 Task: Find connections with filter location Kanye with filter topic #Datawith filter profile language English with filter current company Gameloft with filter school KIT's College of Engineering (Autonomous), Kolhapur with filter industry Chemical Manufacturing with filter service category Interior Design with filter keywords title Web Developer
Action: Mouse moved to (530, 101)
Screenshot: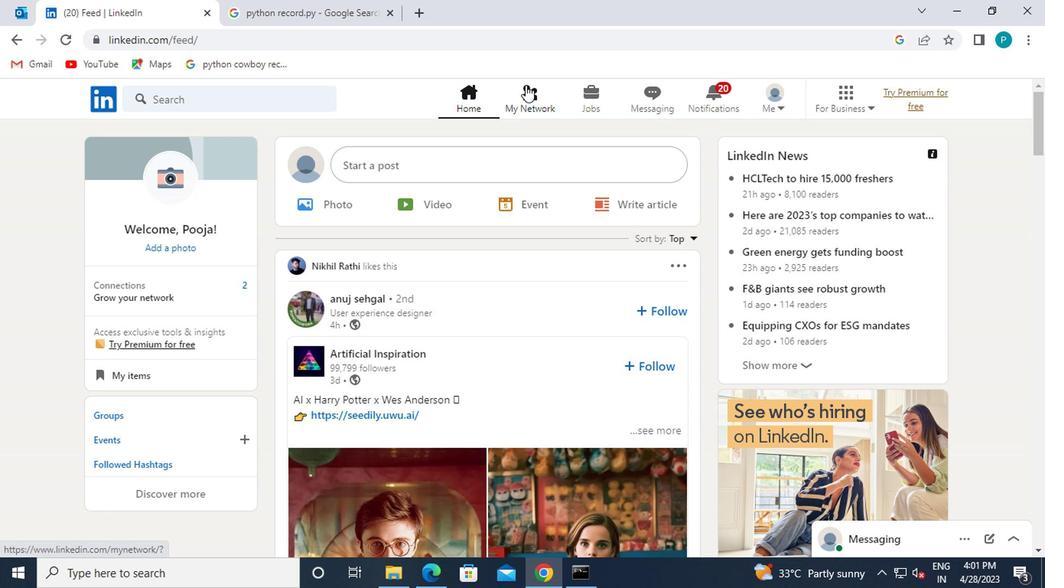 
Action: Mouse pressed left at (530, 101)
Screenshot: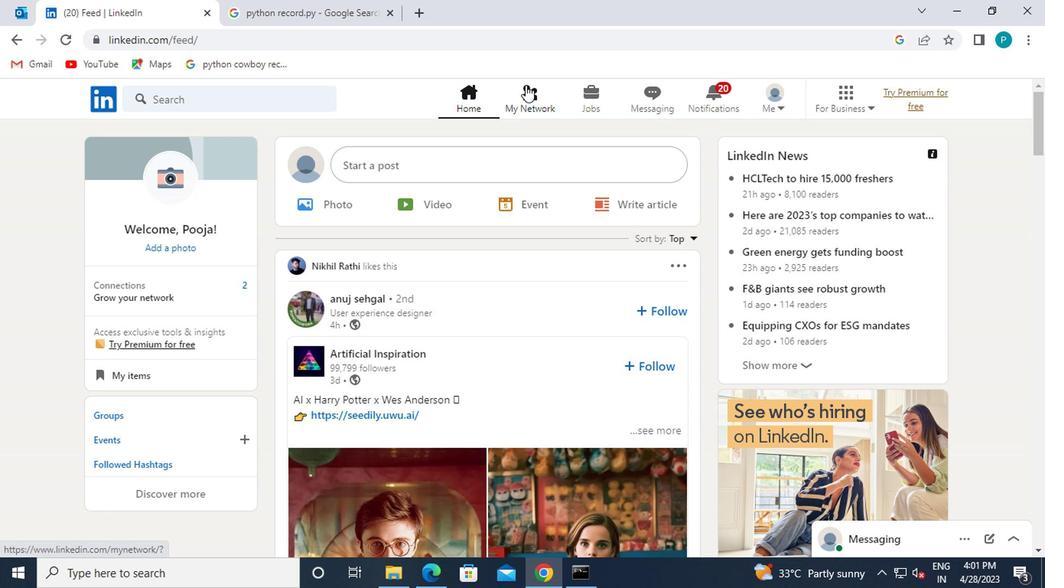 
Action: Mouse moved to (289, 175)
Screenshot: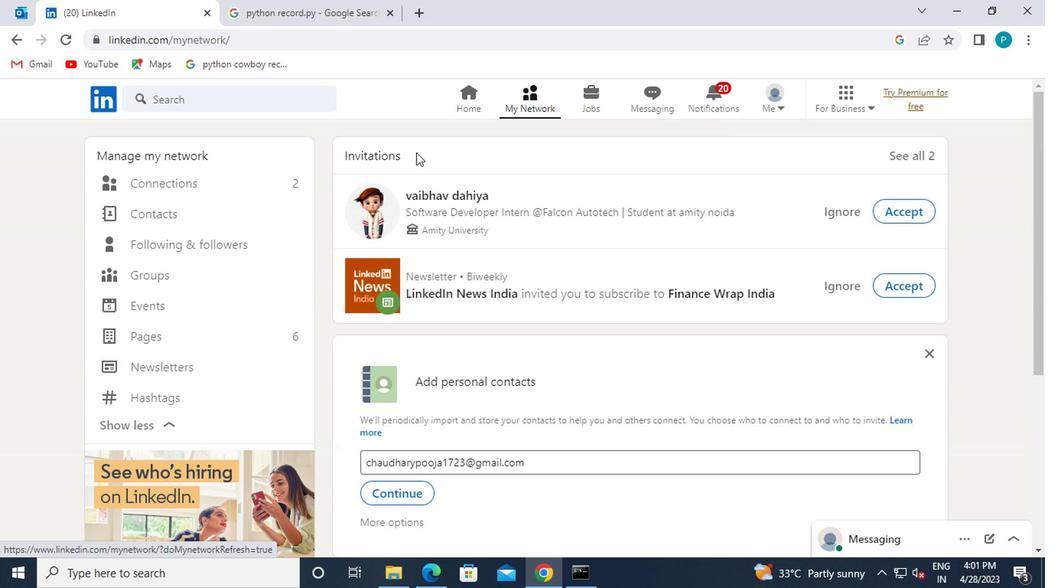 
Action: Mouse pressed left at (289, 175)
Screenshot: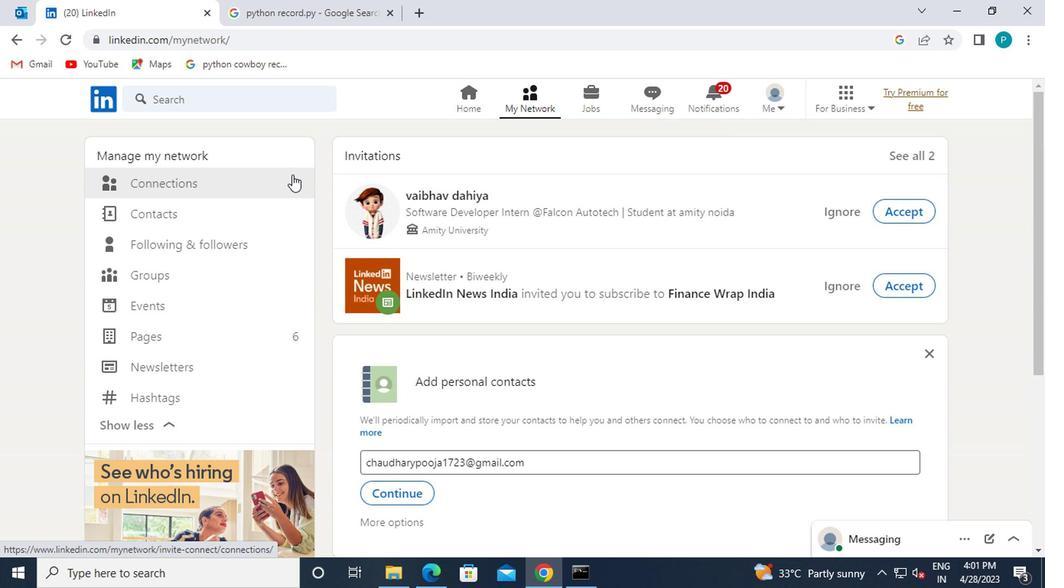 
Action: Mouse moved to (648, 185)
Screenshot: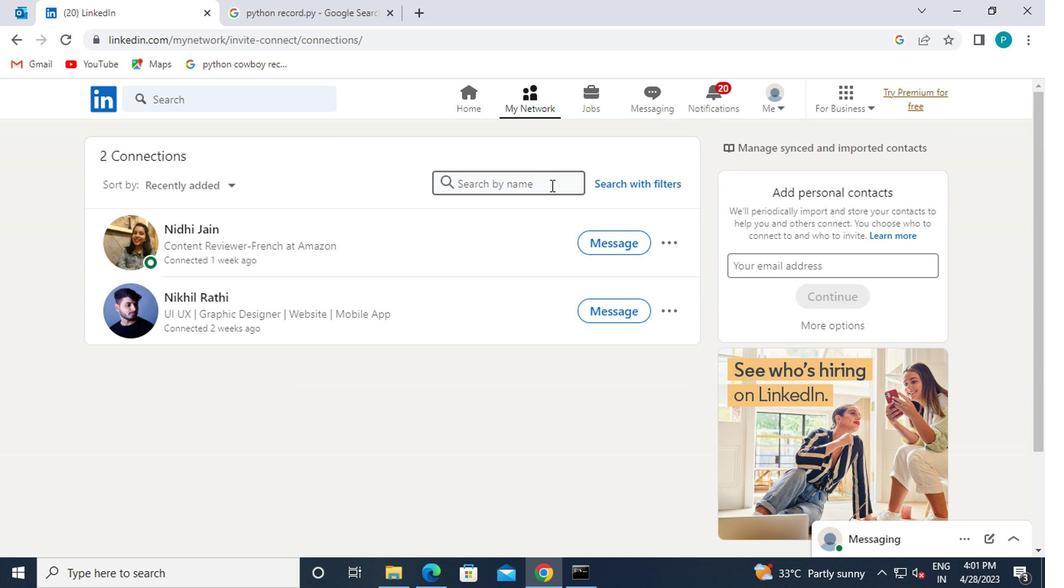 
Action: Mouse pressed left at (648, 185)
Screenshot: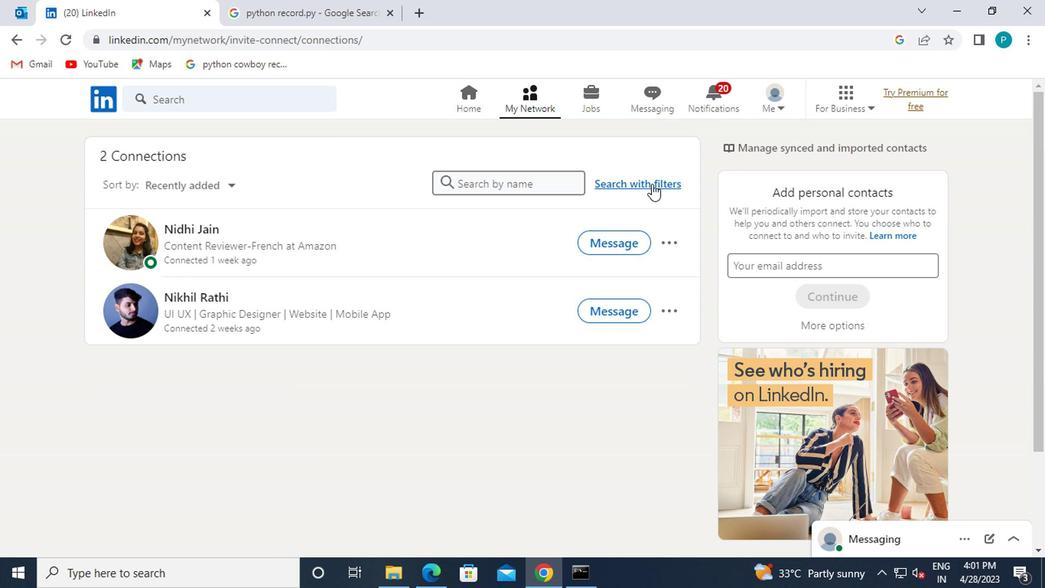 
Action: Mouse moved to (564, 138)
Screenshot: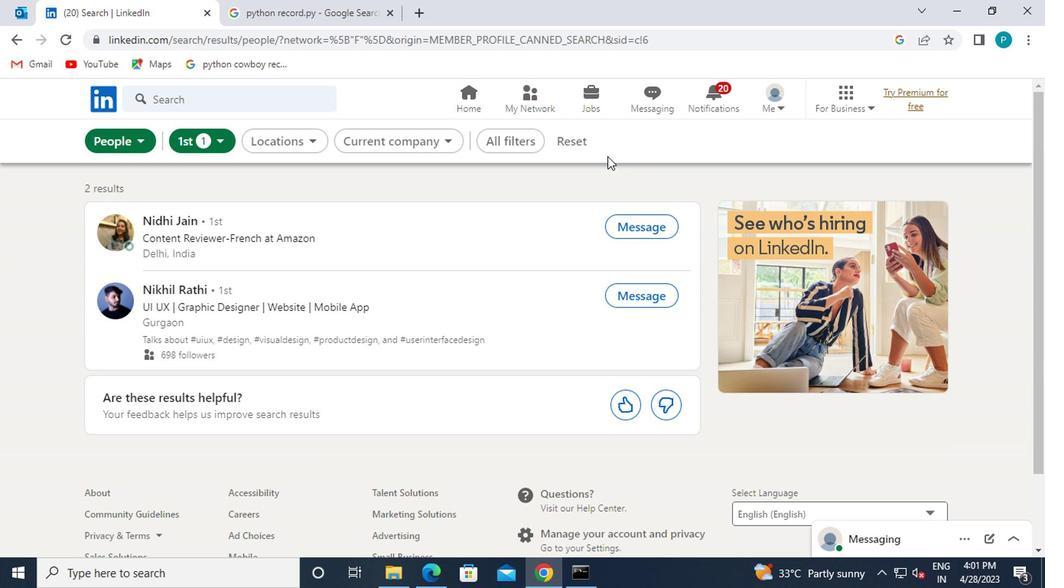 
Action: Mouse pressed left at (564, 138)
Screenshot: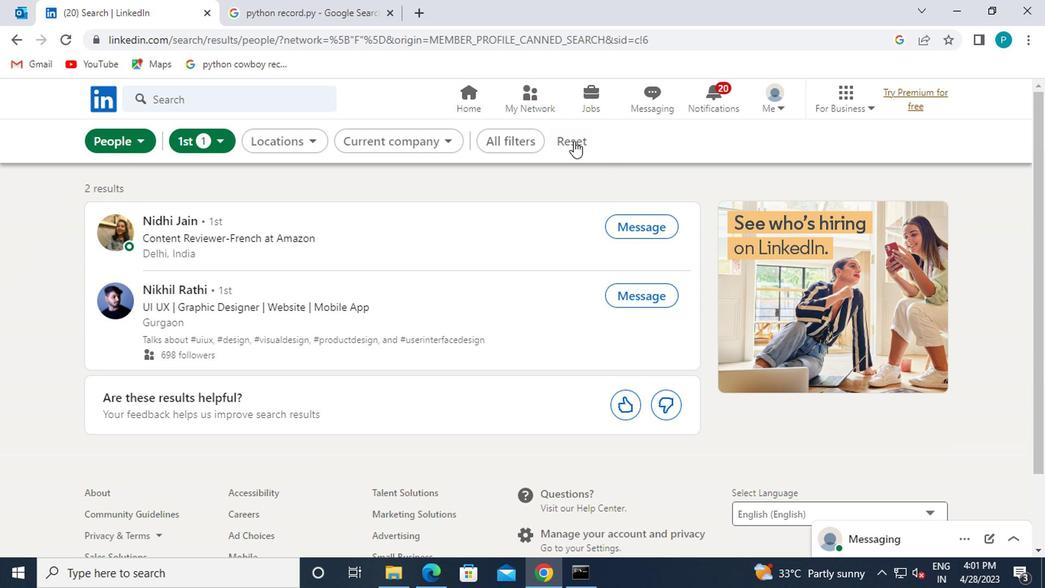 
Action: Mouse moved to (537, 142)
Screenshot: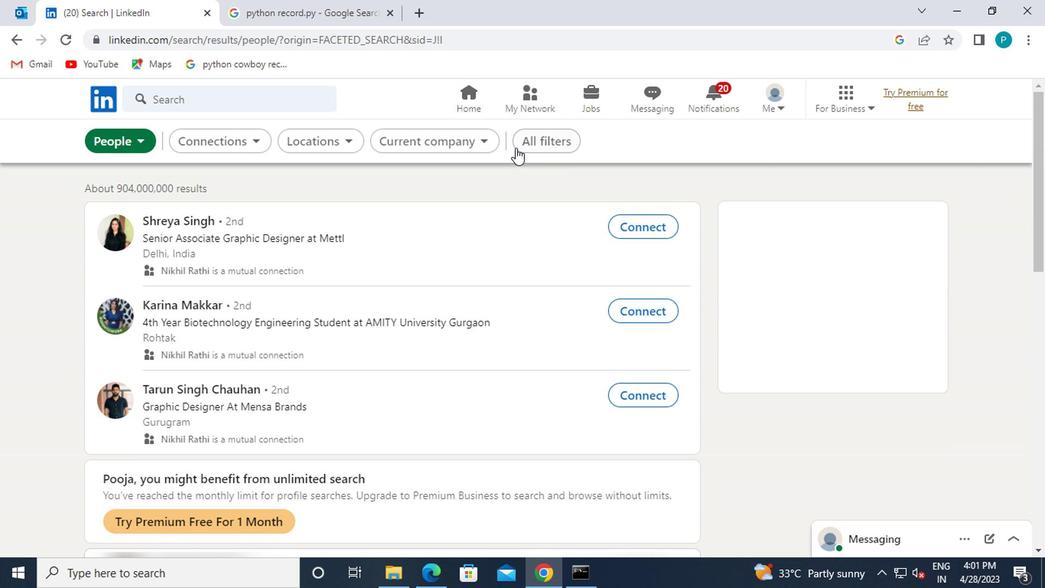 
Action: Mouse pressed left at (537, 142)
Screenshot: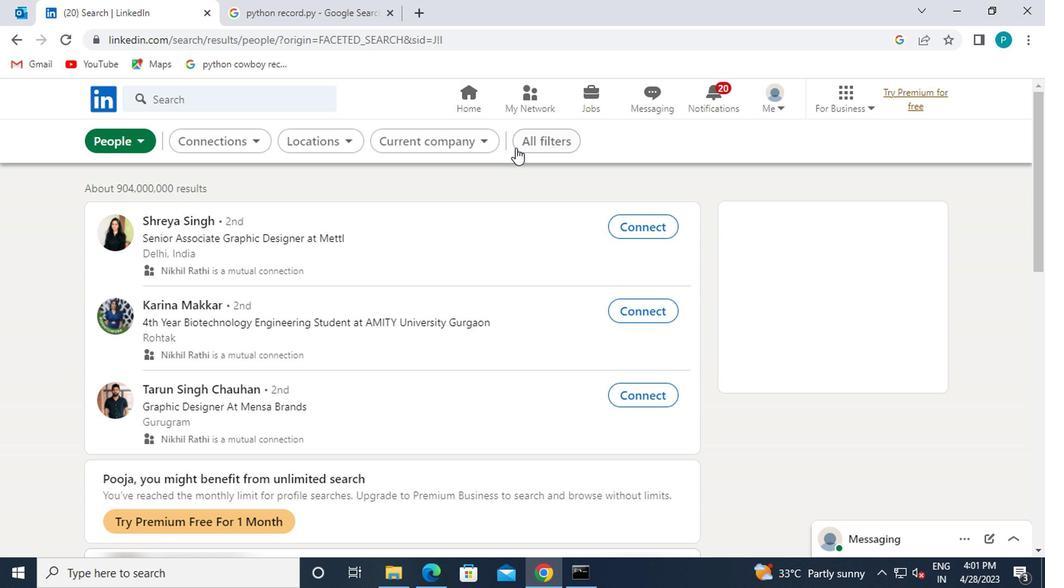 
Action: Mouse moved to (724, 308)
Screenshot: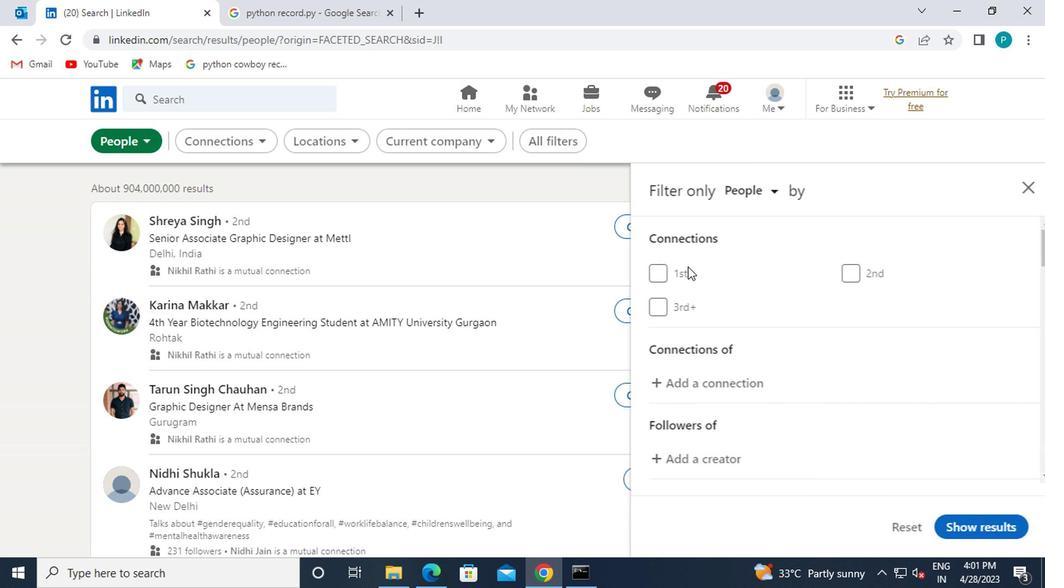 
Action: Mouse scrolled (724, 308) with delta (0, 0)
Screenshot: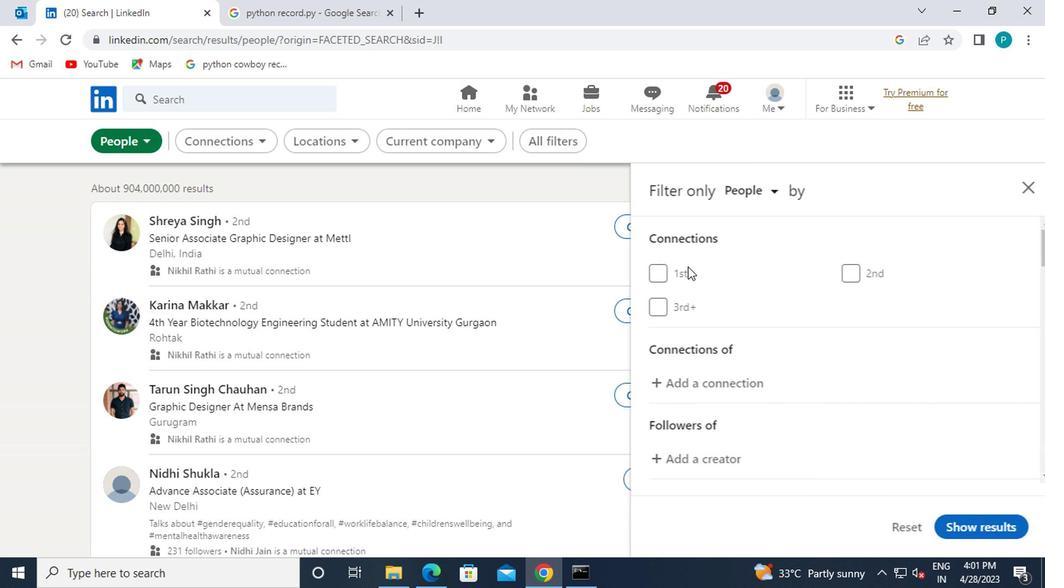 
Action: Mouse moved to (726, 312)
Screenshot: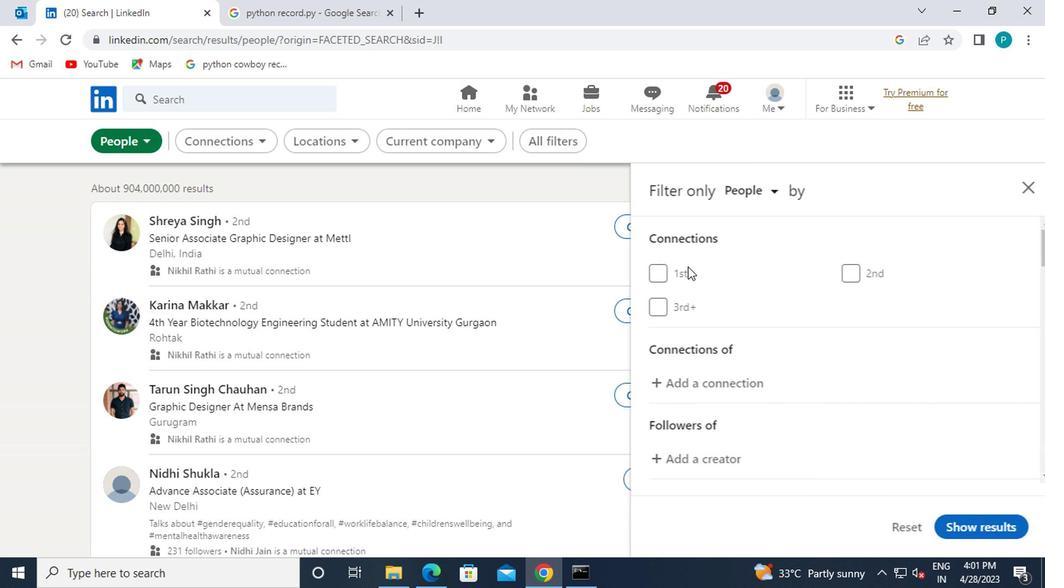 
Action: Mouse scrolled (726, 312) with delta (0, 0)
Screenshot: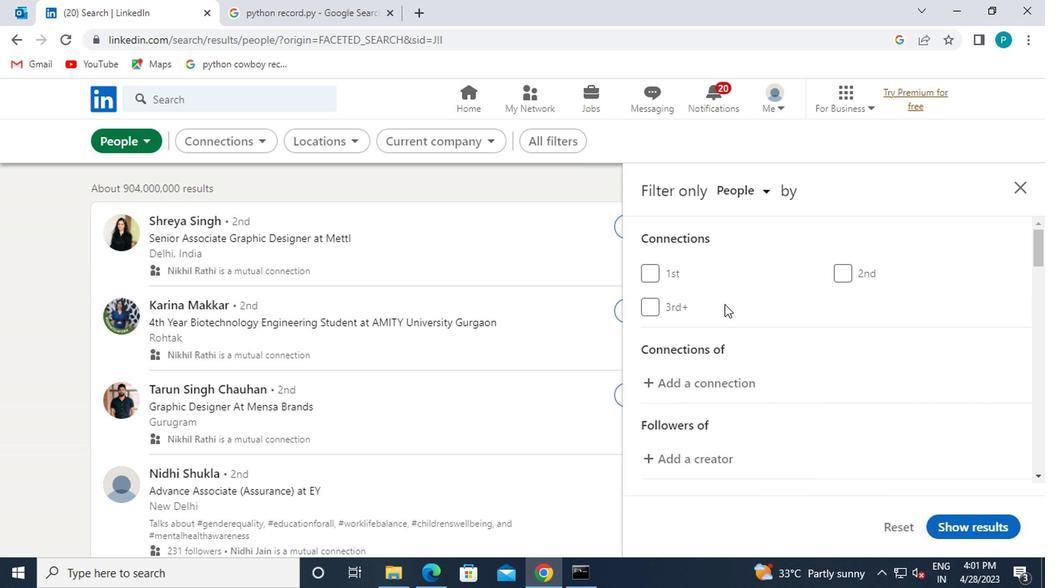 
Action: Mouse moved to (847, 455)
Screenshot: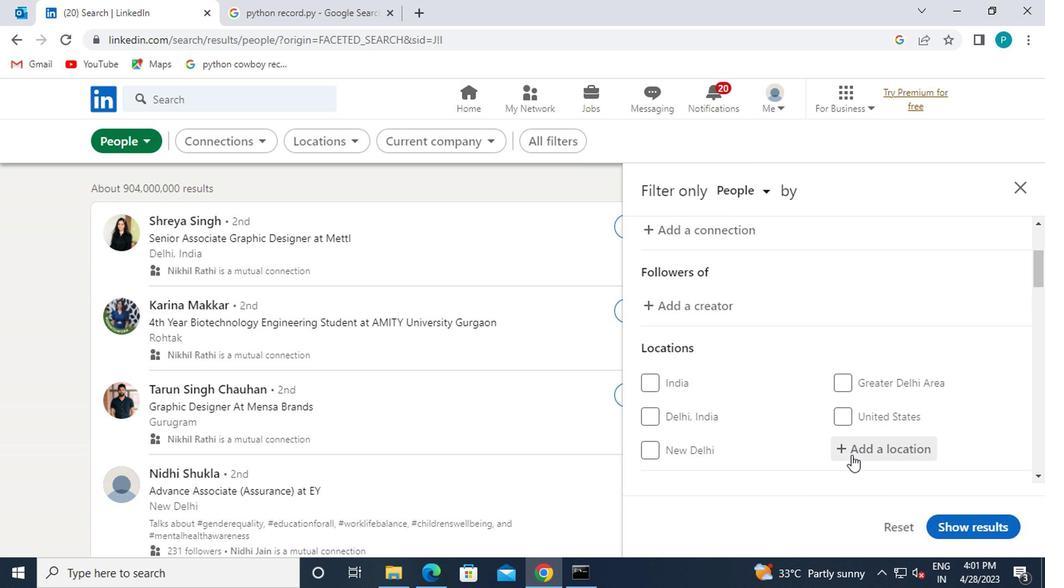 
Action: Mouse pressed left at (847, 455)
Screenshot: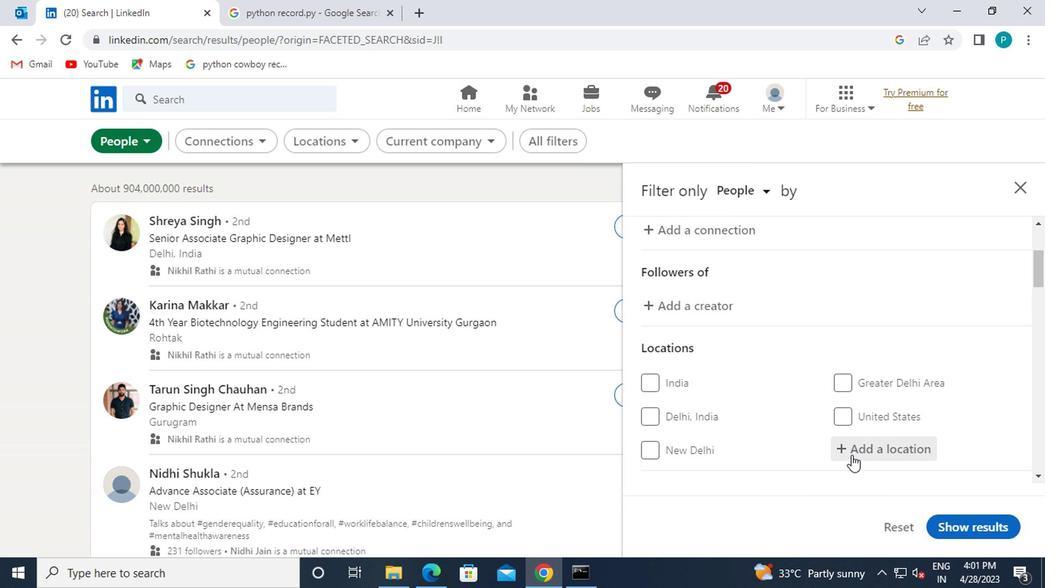 
Action: Key pressed <Key.caps_lock>k<Key.caps_lock>anye
Screenshot: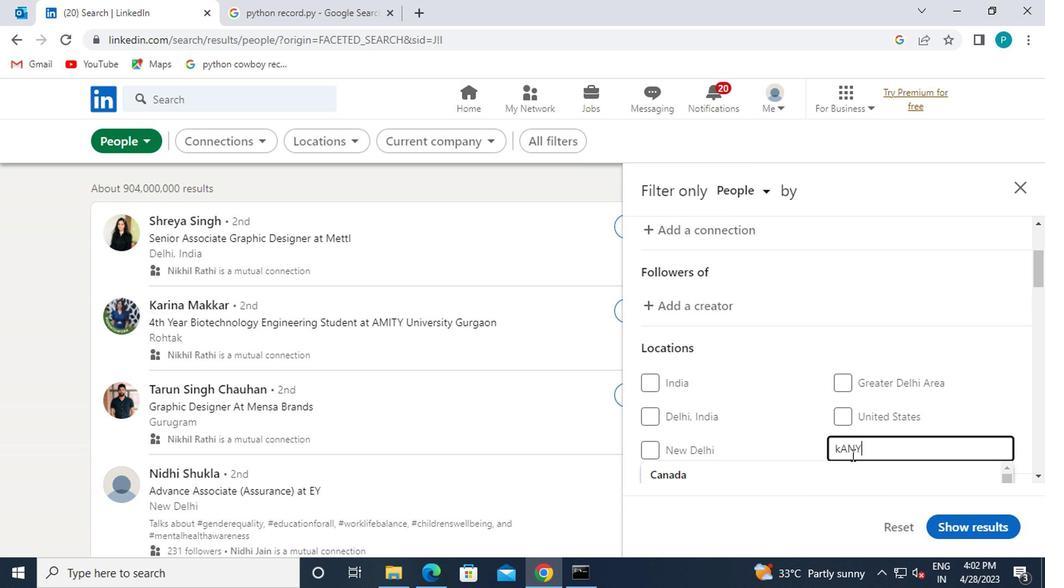 
Action: Mouse moved to (813, 436)
Screenshot: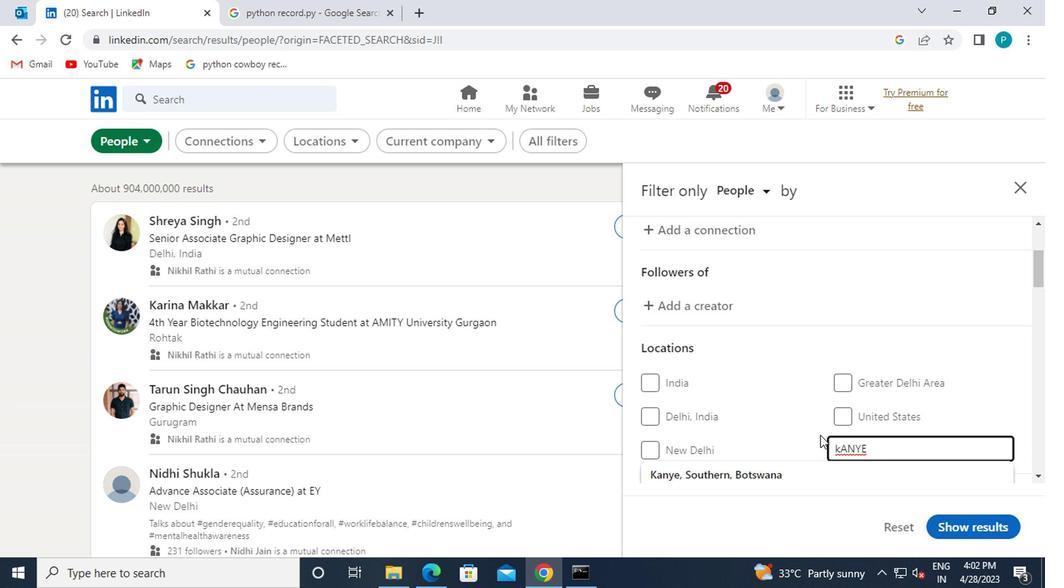 
Action: Mouse scrolled (813, 435) with delta (0, -1)
Screenshot: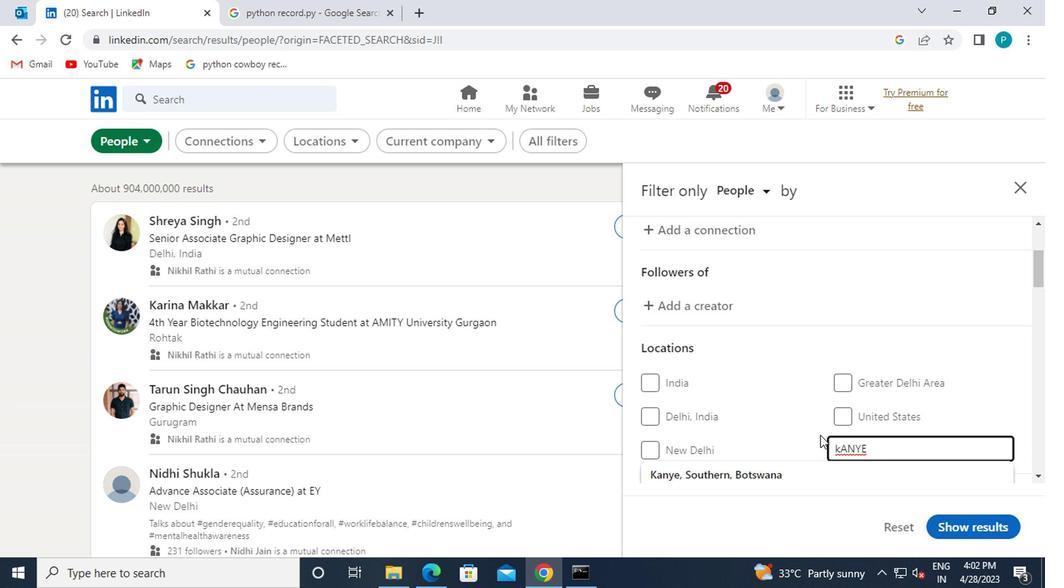 
Action: Mouse moved to (771, 393)
Screenshot: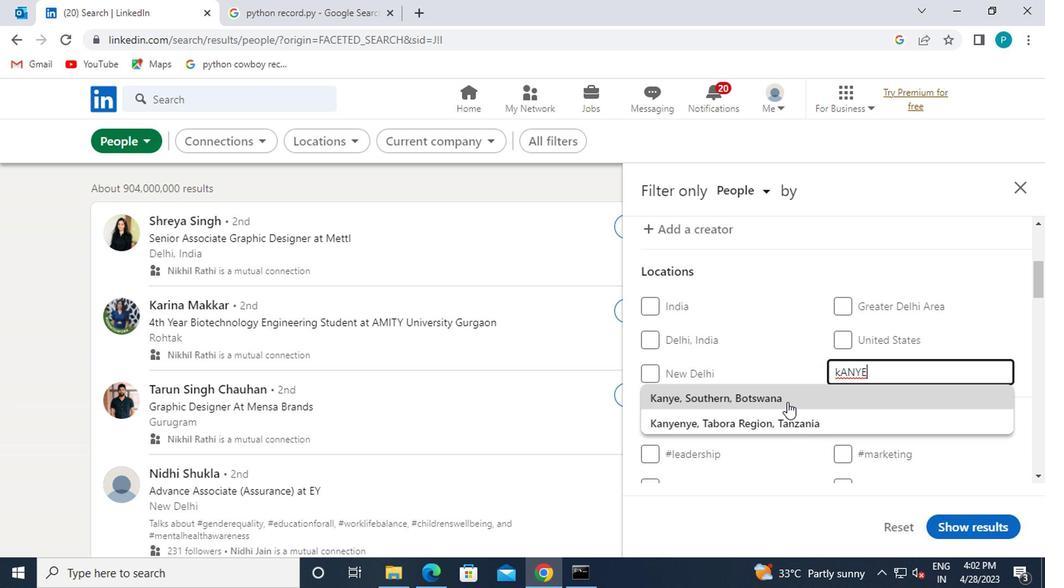 
Action: Mouse pressed left at (771, 393)
Screenshot: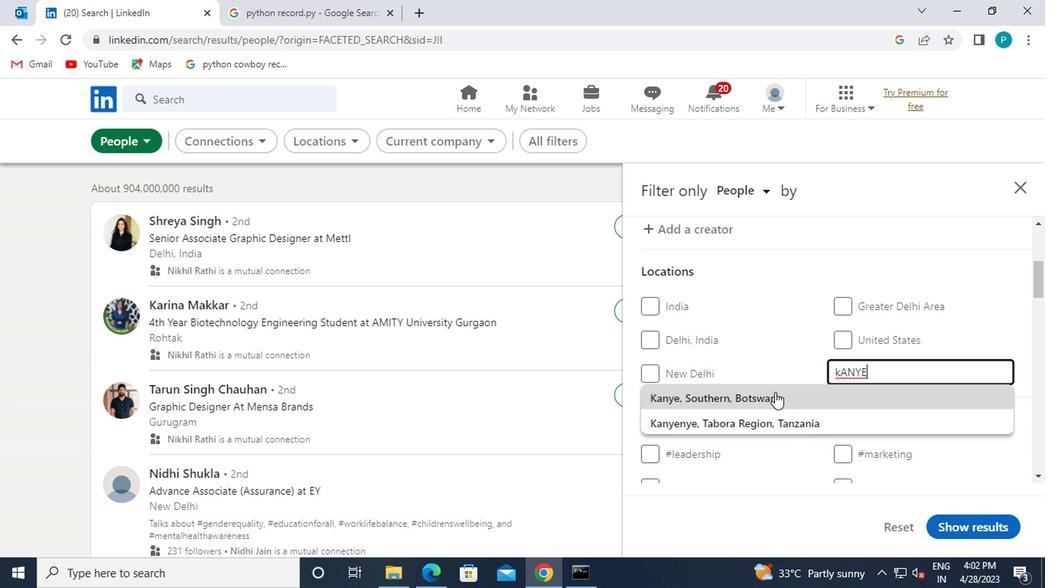 
Action: Mouse scrolled (771, 392) with delta (0, -1)
Screenshot: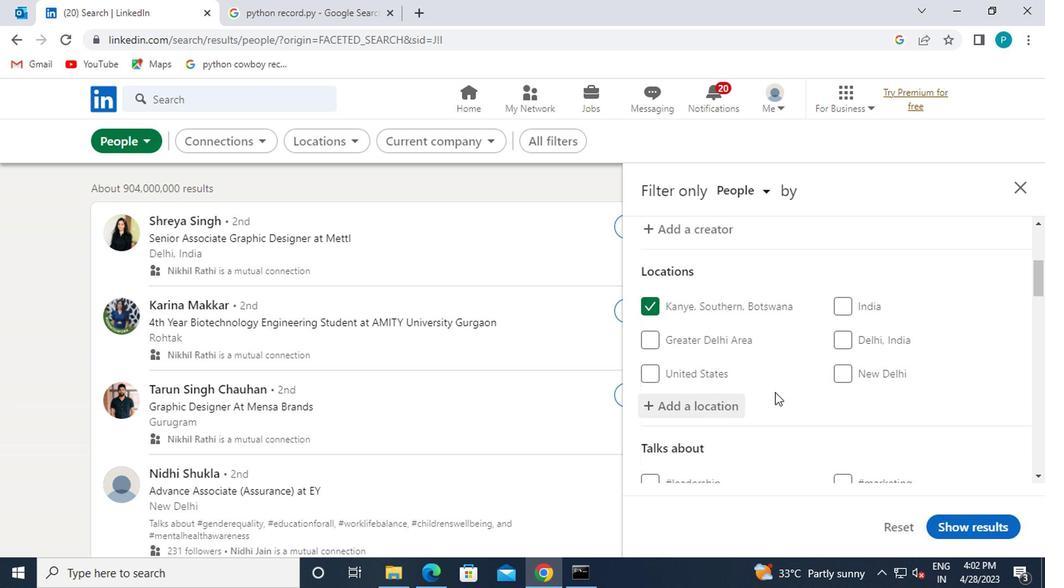 
Action: Mouse scrolled (771, 392) with delta (0, -1)
Screenshot: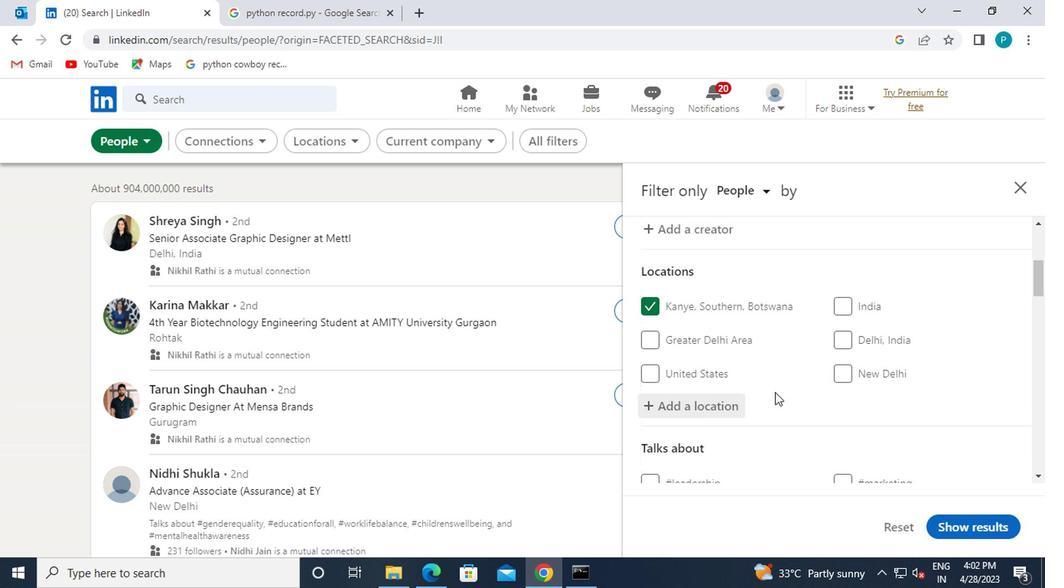 
Action: Mouse moved to (872, 404)
Screenshot: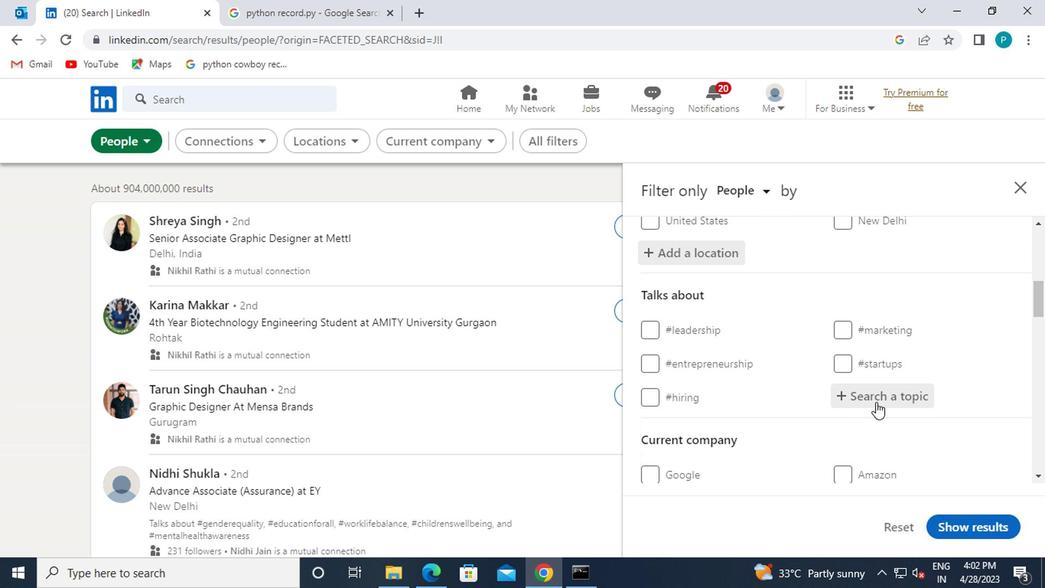 
Action: Mouse pressed left at (872, 404)
Screenshot: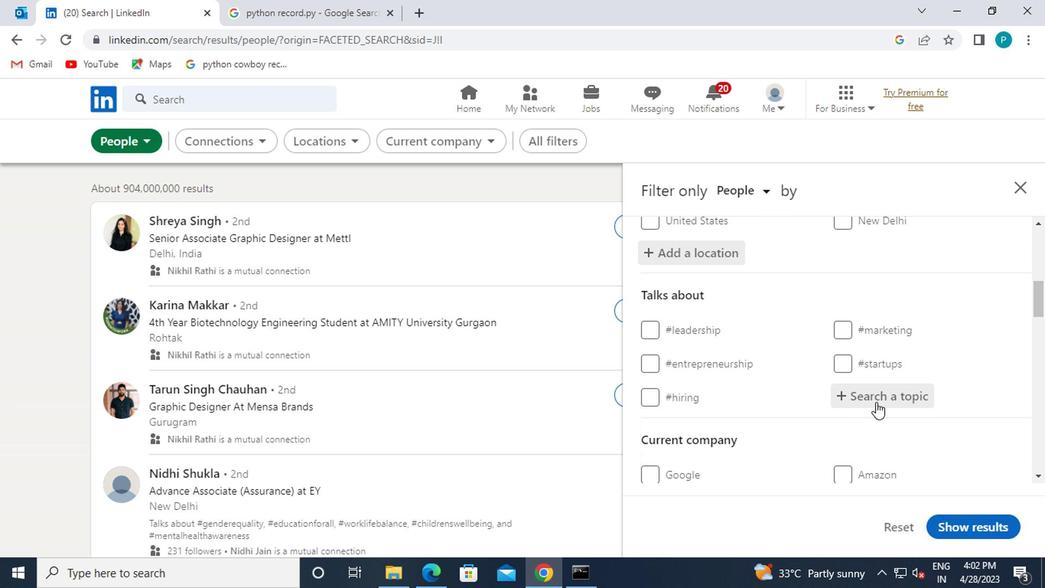 
Action: Mouse moved to (874, 407)
Screenshot: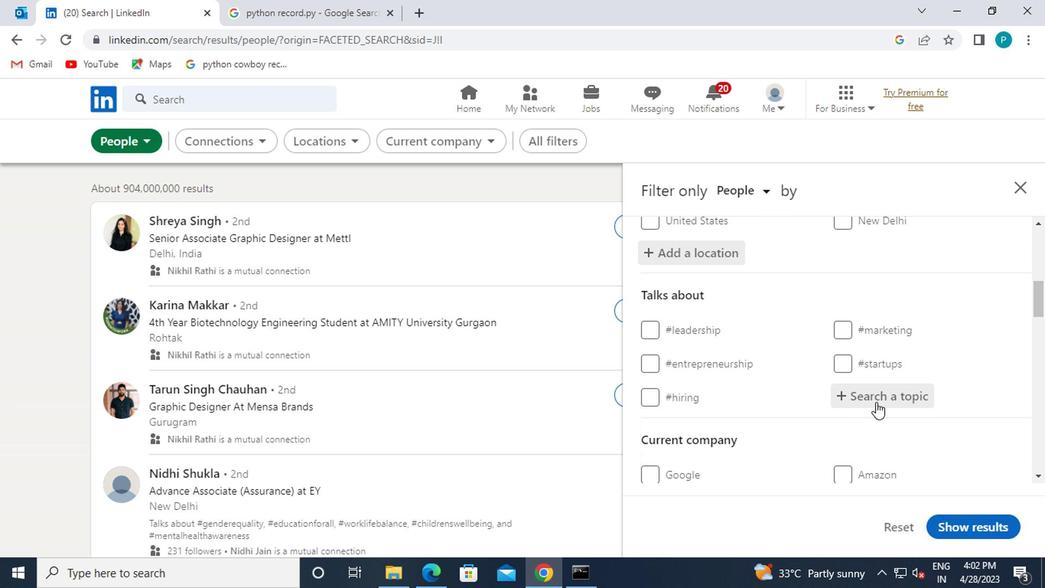 
Action: Key pressed <Key.shift>#D<Key.caps_lock>ATA
Screenshot: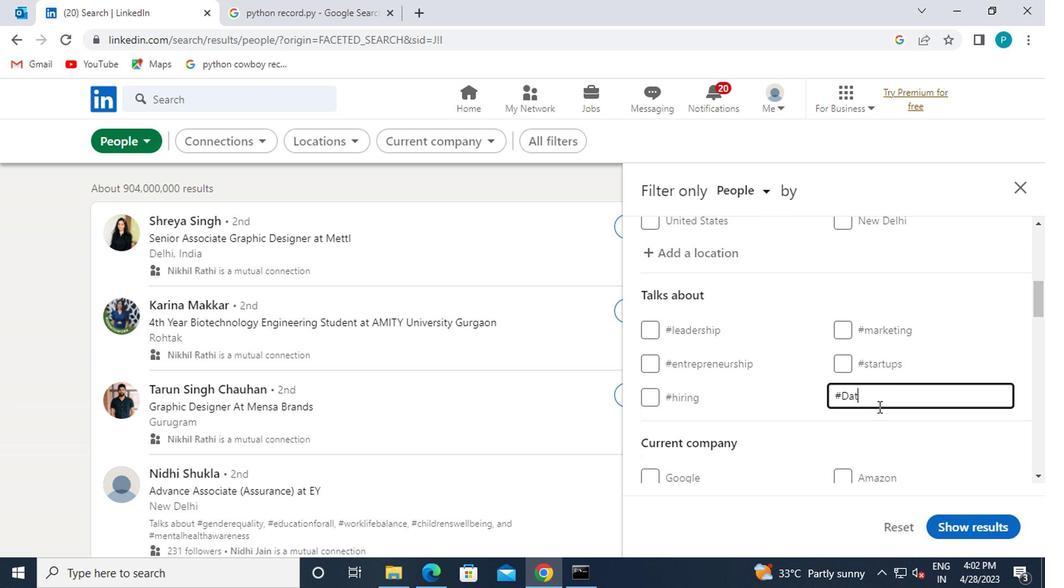 
Action: Mouse moved to (872, 395)
Screenshot: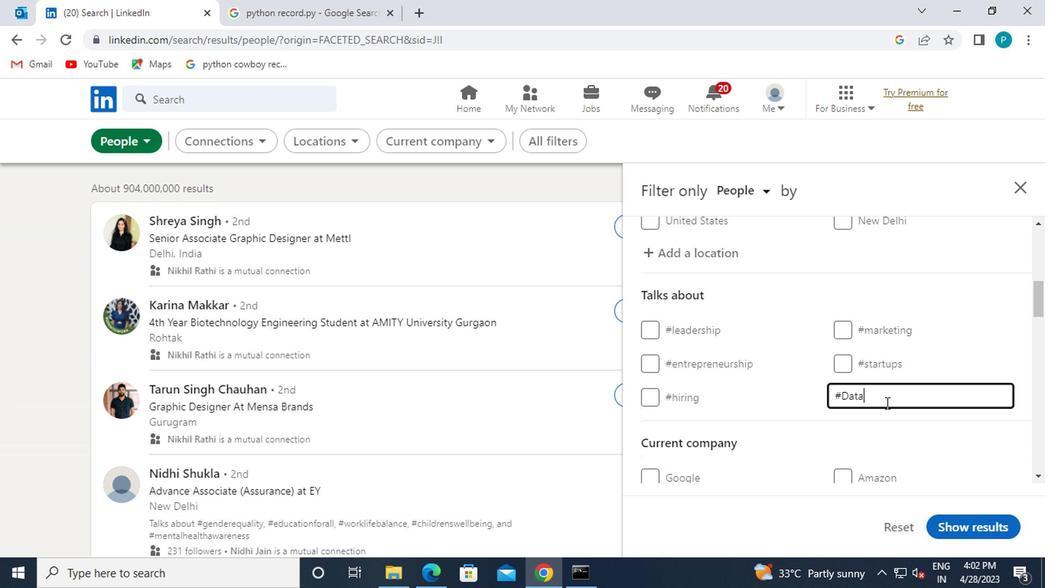 
Action: Mouse scrolled (872, 394) with delta (0, 0)
Screenshot: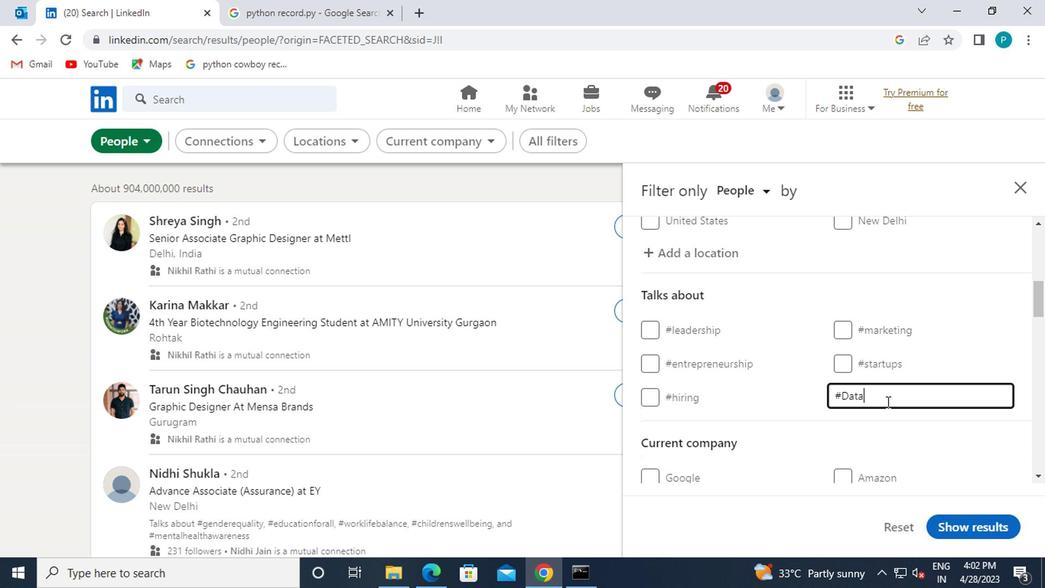 
Action: Mouse scrolled (872, 394) with delta (0, 0)
Screenshot: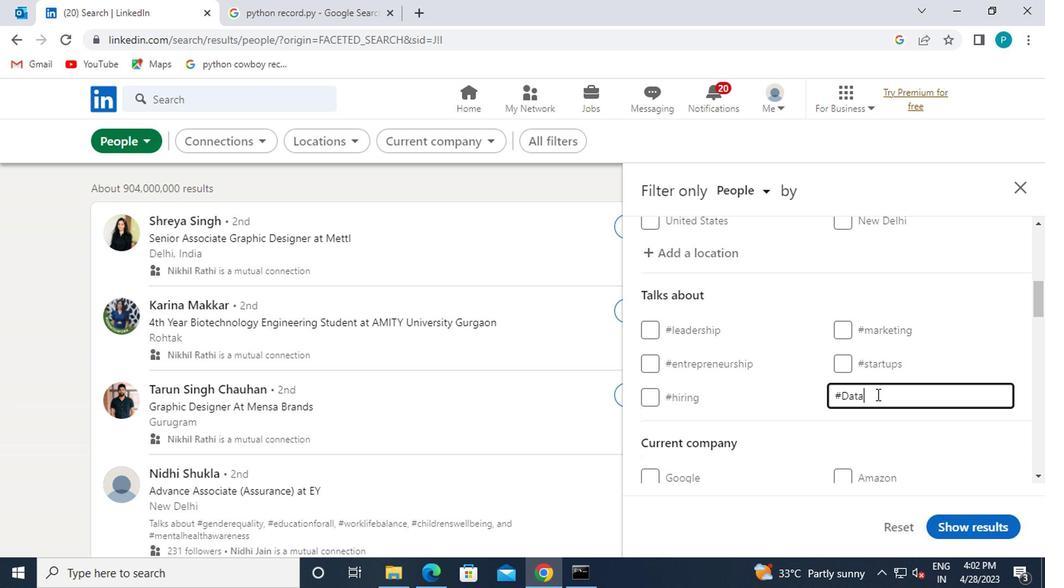 
Action: Mouse moved to (806, 392)
Screenshot: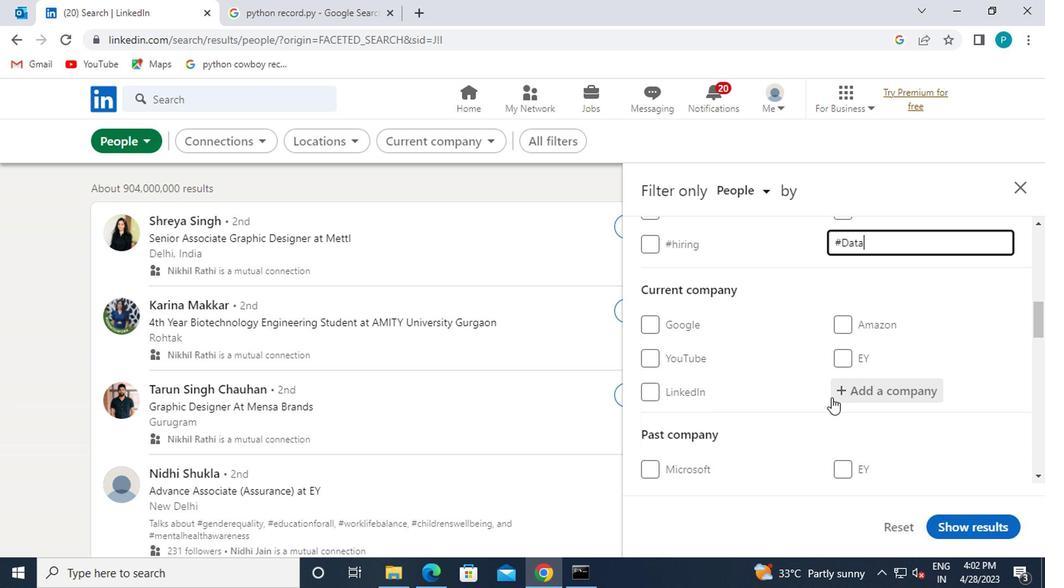 
Action: Mouse scrolled (806, 391) with delta (0, 0)
Screenshot: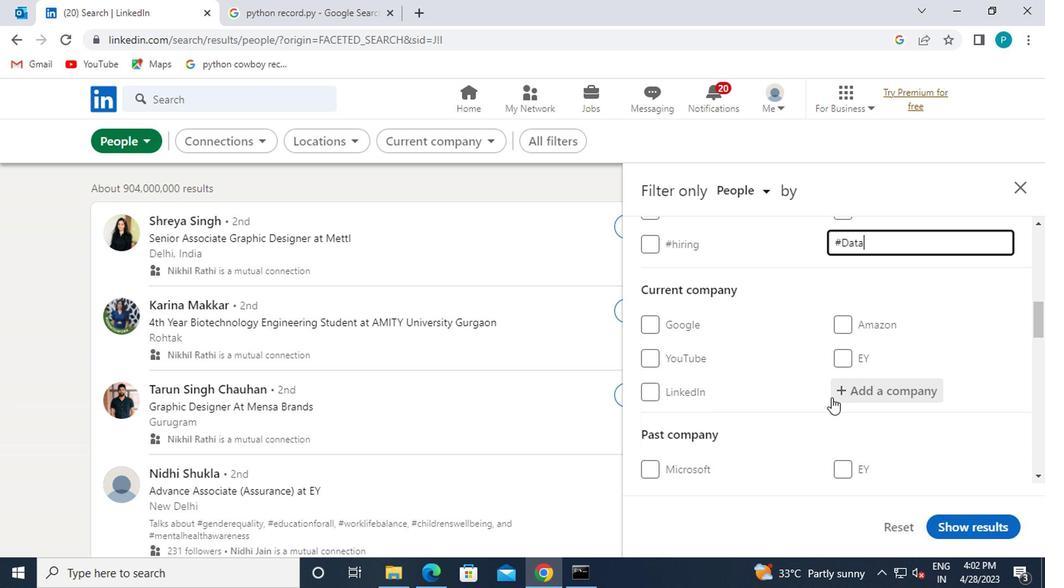 
Action: Mouse moved to (790, 386)
Screenshot: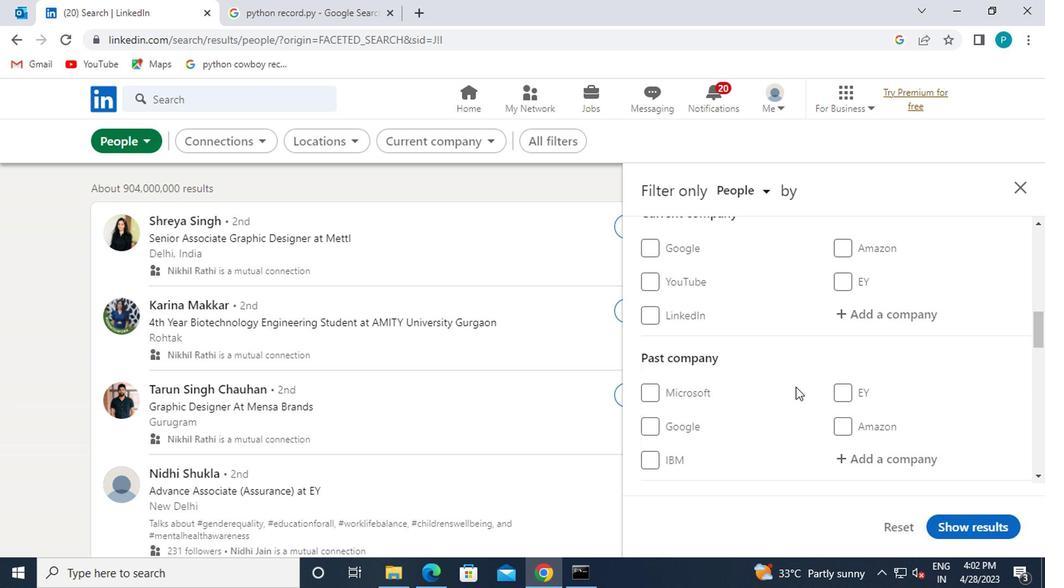
Action: Mouse scrolled (790, 386) with delta (0, 0)
Screenshot: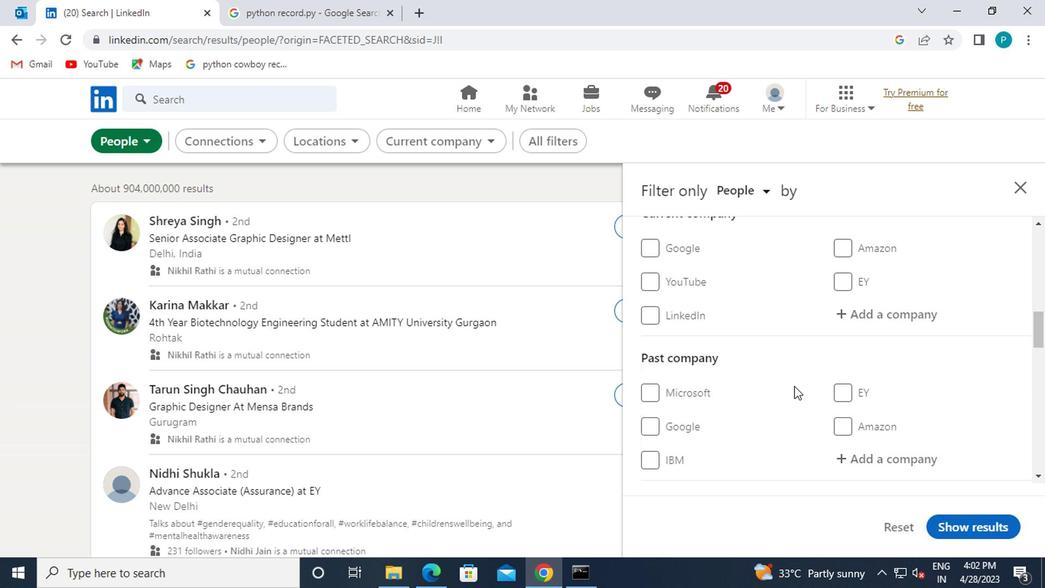 
Action: Mouse scrolled (790, 386) with delta (0, 0)
Screenshot: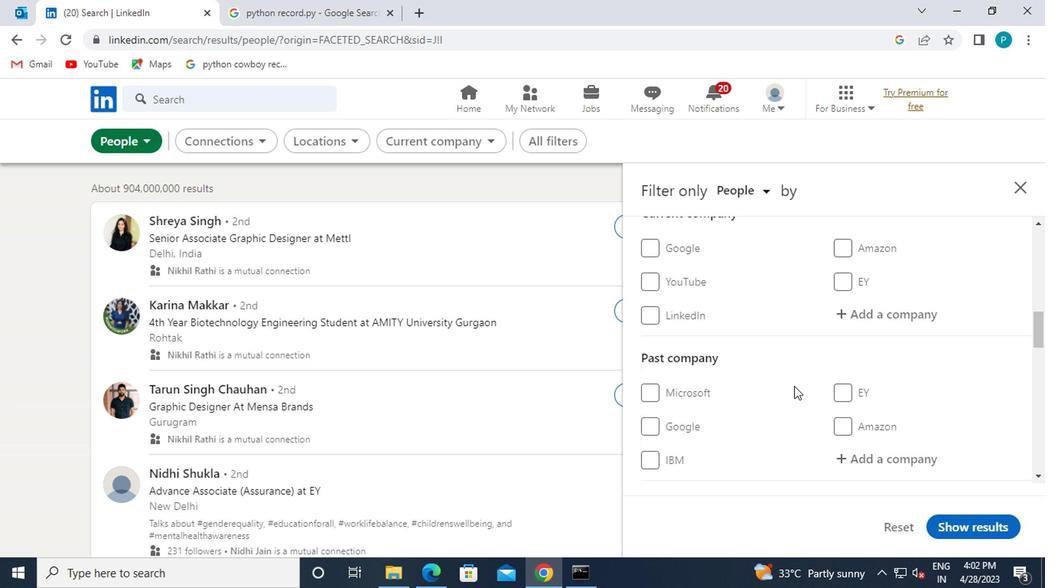 
Action: Mouse scrolled (790, 386) with delta (0, 0)
Screenshot: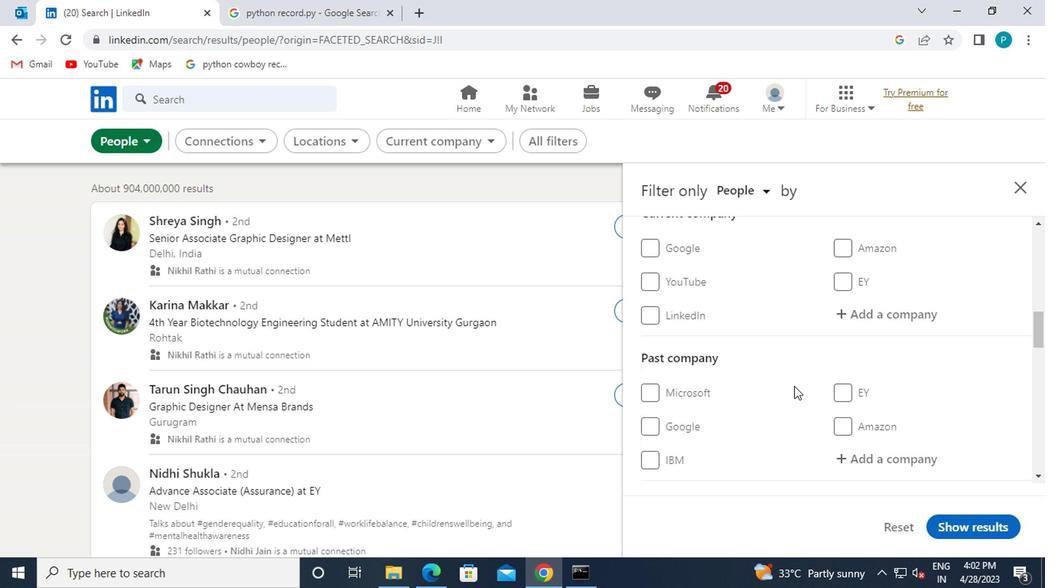 
Action: Mouse moved to (759, 382)
Screenshot: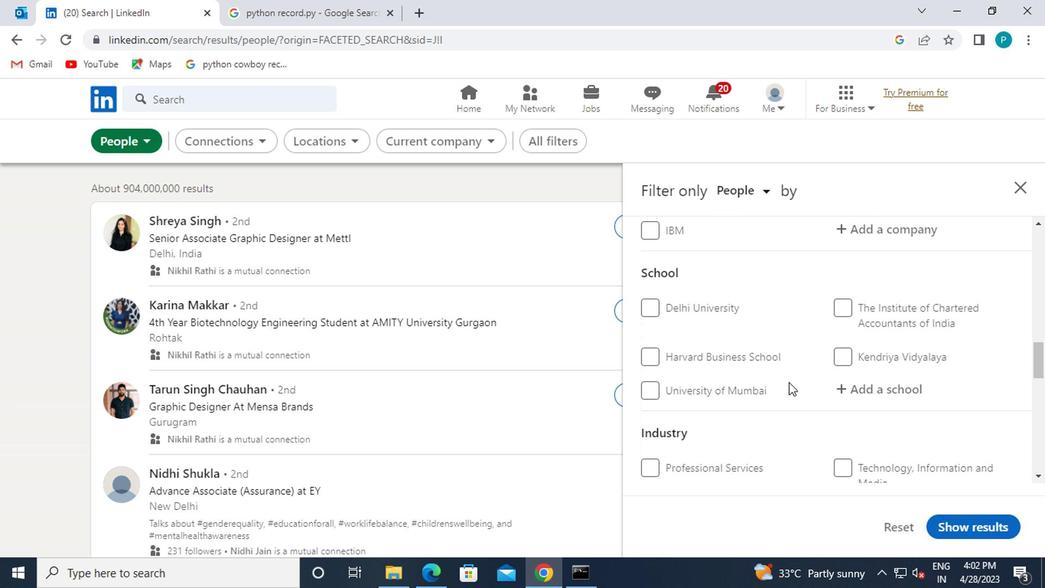 
Action: Mouse scrolled (759, 381) with delta (0, 0)
Screenshot: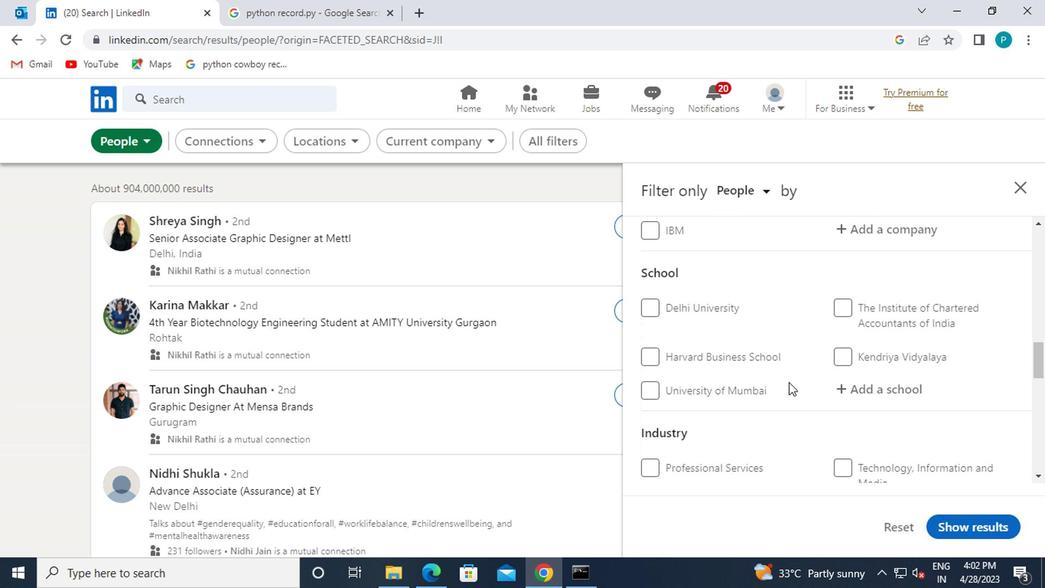 
Action: Mouse moved to (756, 383)
Screenshot: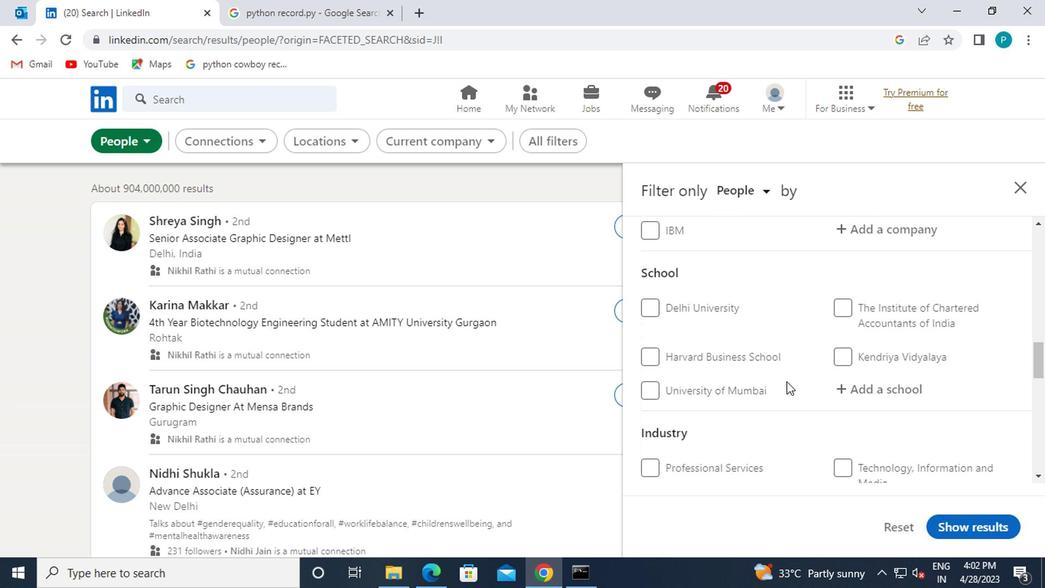 
Action: Mouse scrolled (756, 382) with delta (0, -1)
Screenshot: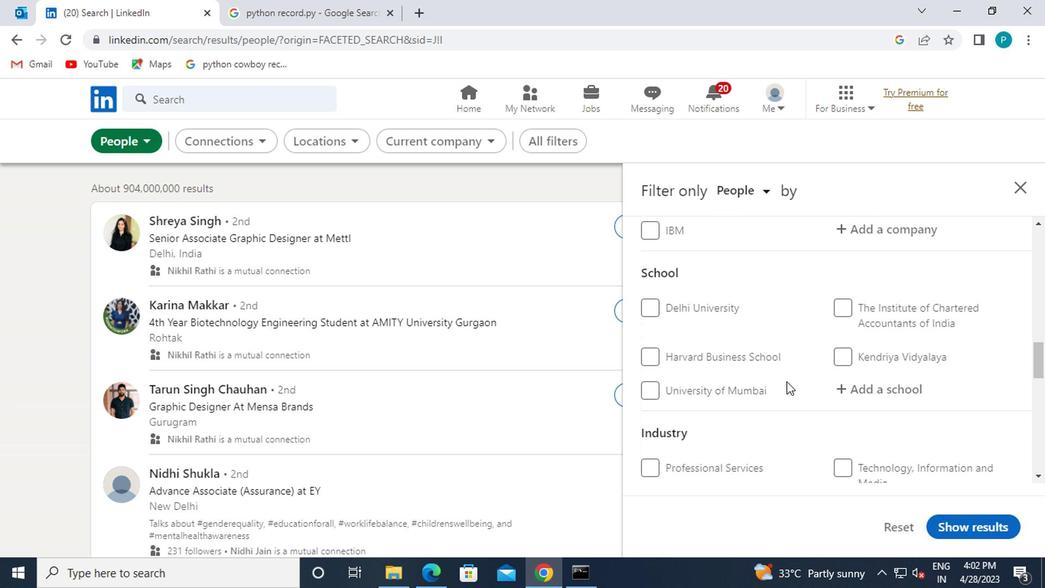 
Action: Mouse moved to (753, 384)
Screenshot: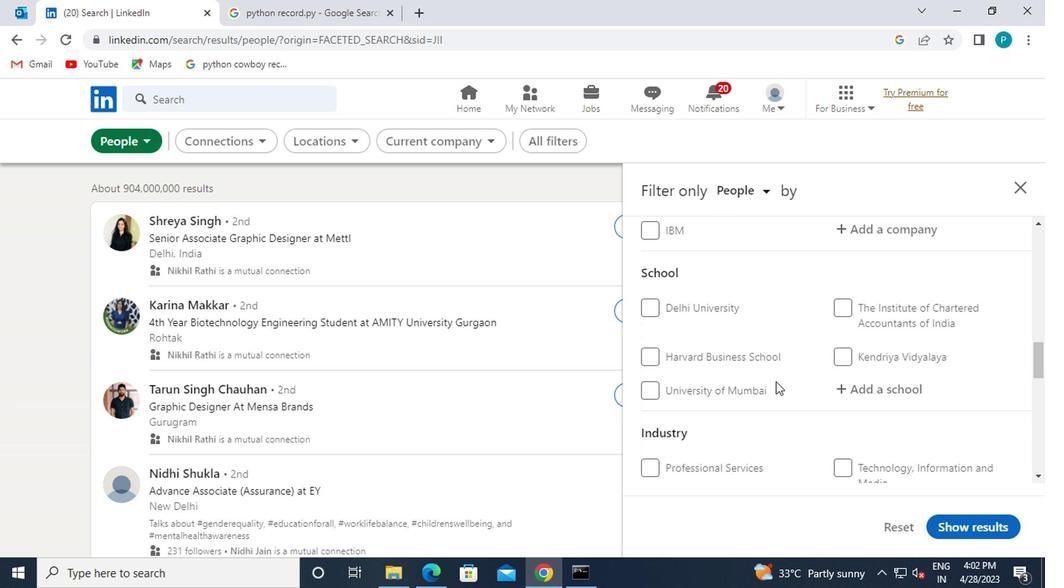 
Action: Mouse scrolled (753, 383) with delta (0, 0)
Screenshot: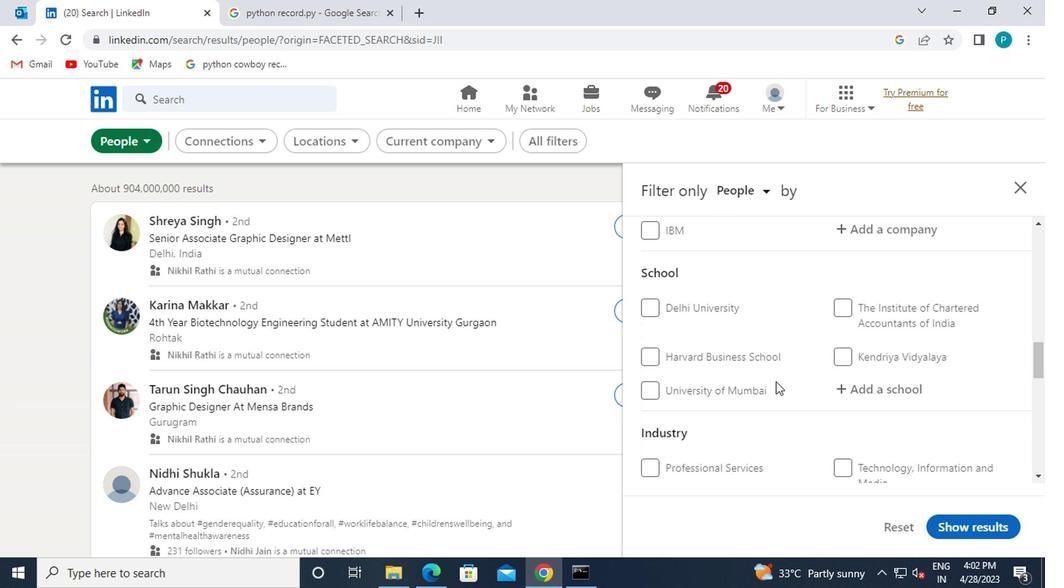 
Action: Mouse moved to (705, 361)
Screenshot: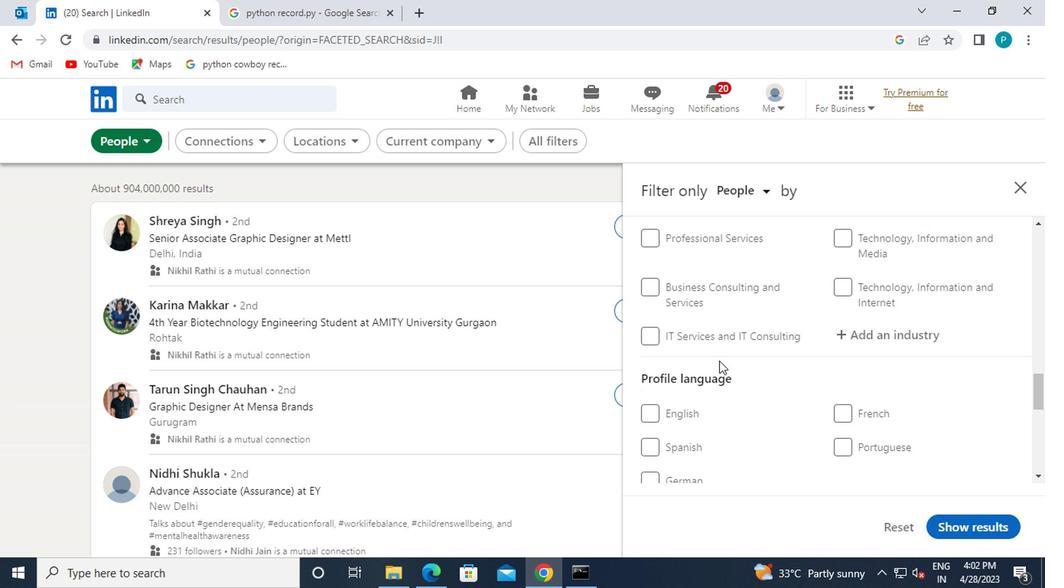 
Action: Mouse scrolled (705, 359) with delta (0, -1)
Screenshot: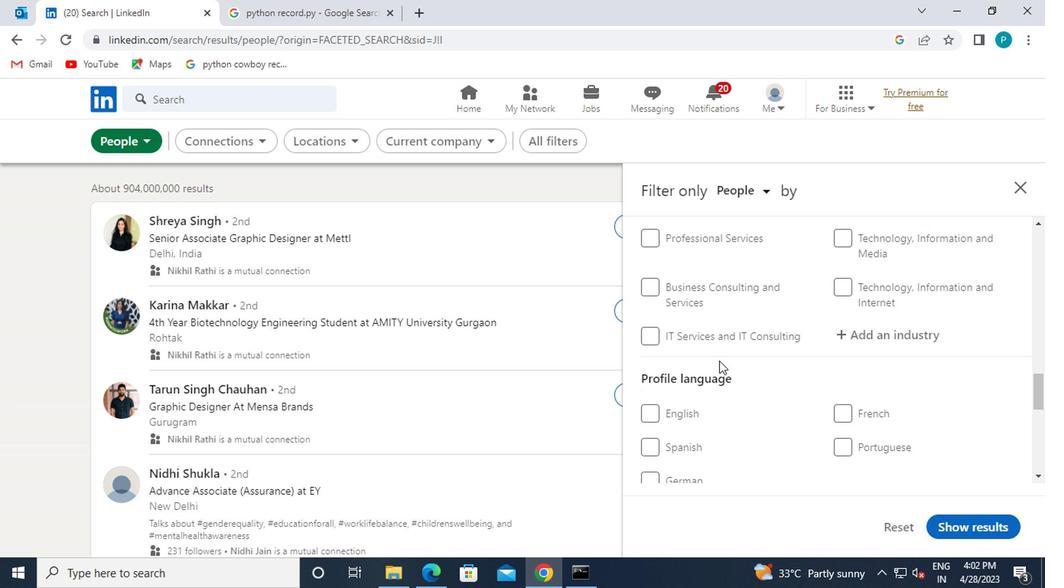 
Action: Mouse moved to (695, 363)
Screenshot: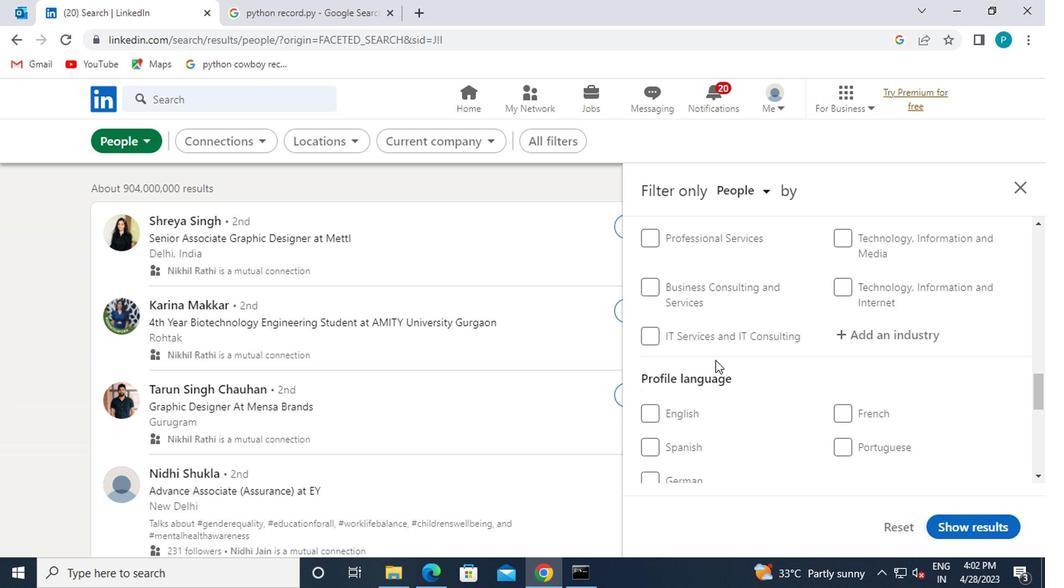 
Action: Mouse scrolled (695, 362) with delta (0, 0)
Screenshot: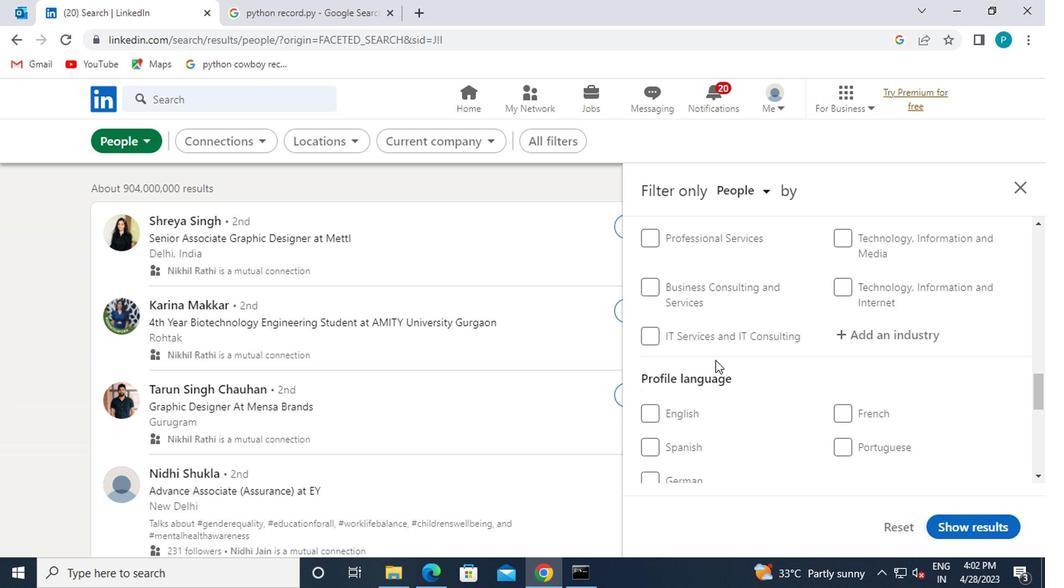 
Action: Mouse moved to (671, 270)
Screenshot: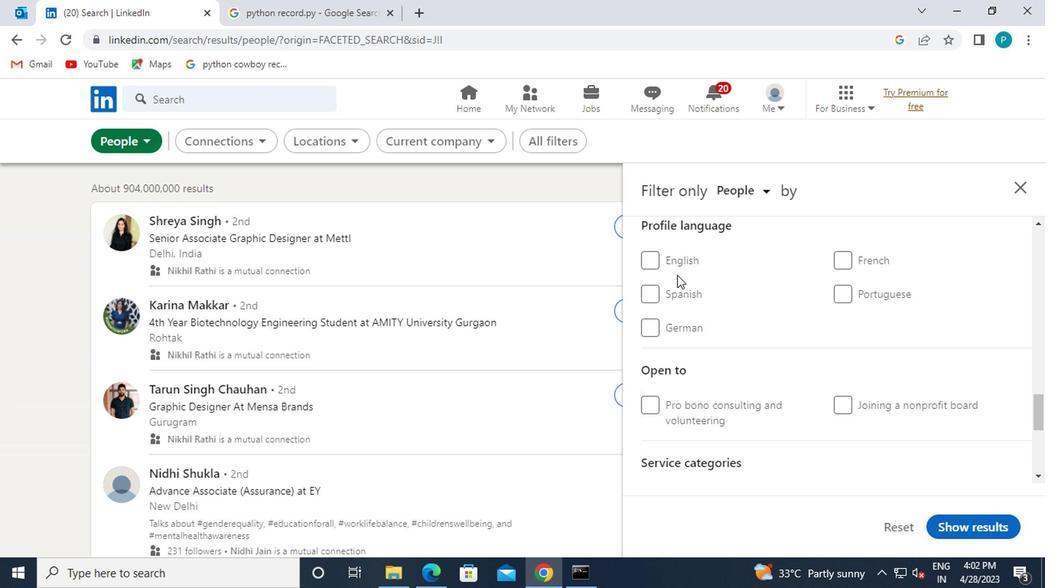 
Action: Mouse pressed left at (671, 270)
Screenshot: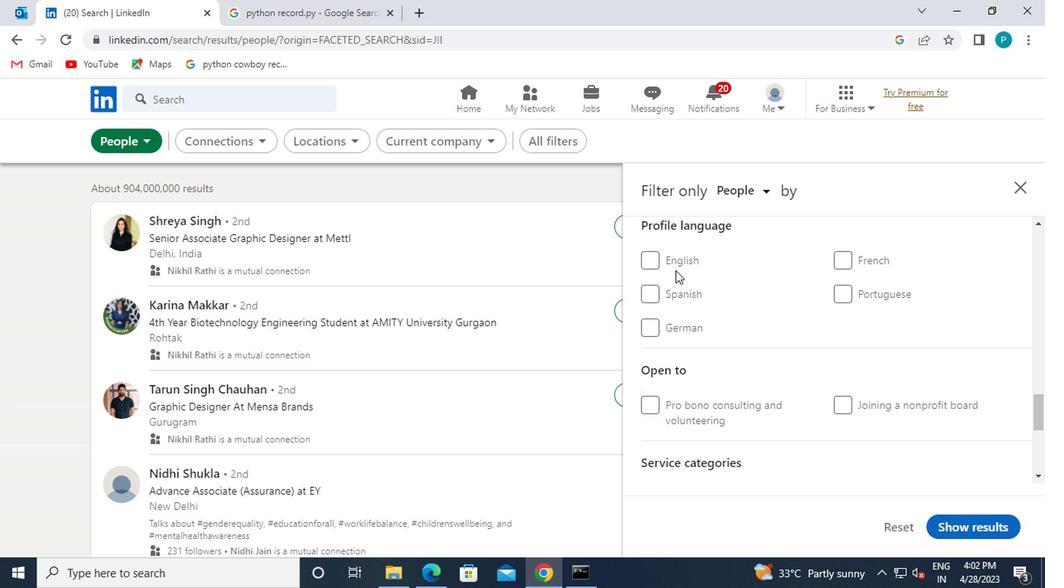 
Action: Mouse moved to (669, 266)
Screenshot: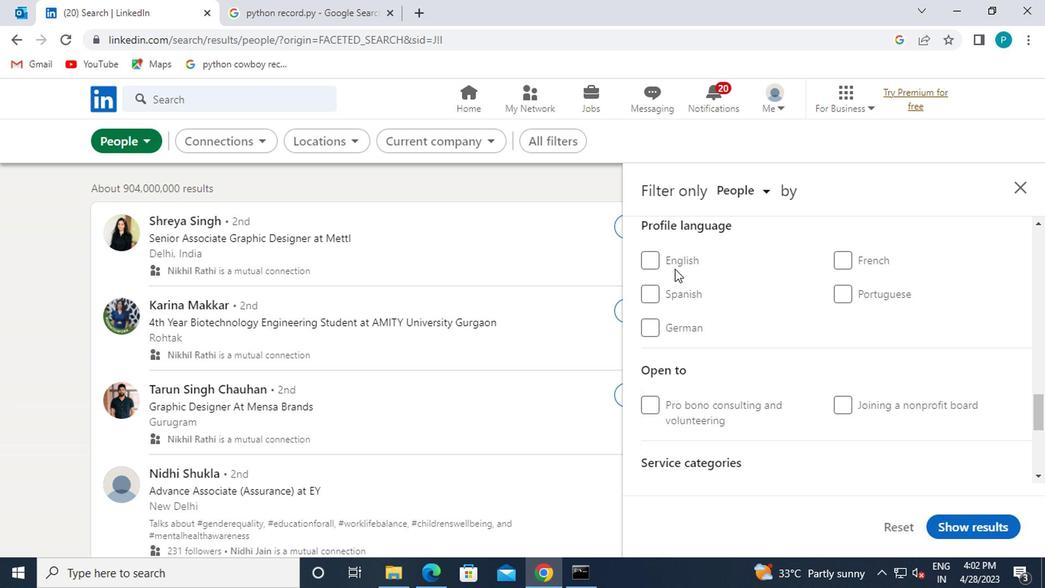 
Action: Mouse pressed left at (669, 266)
Screenshot: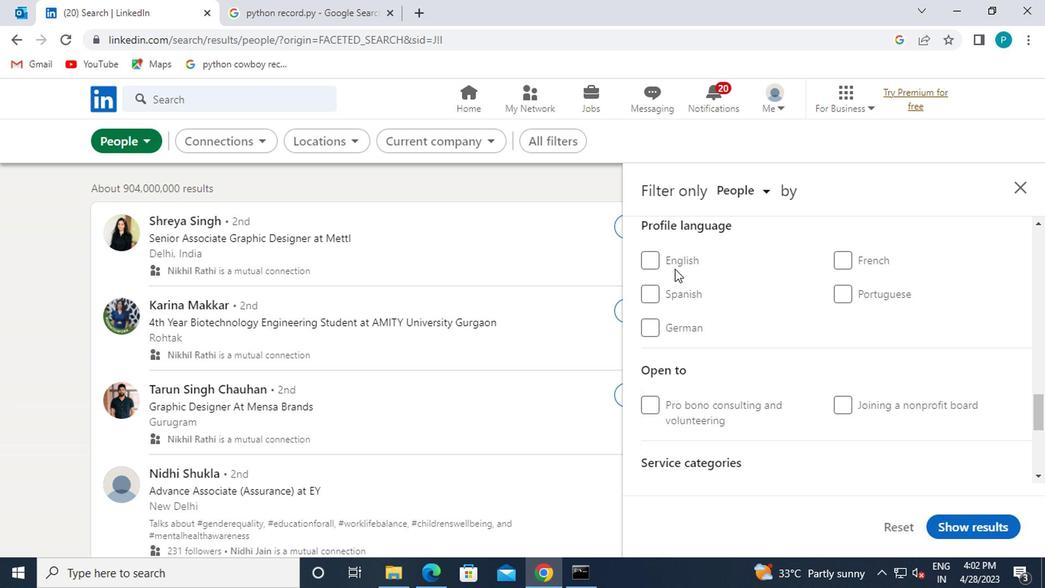 
Action: Mouse moved to (802, 319)
Screenshot: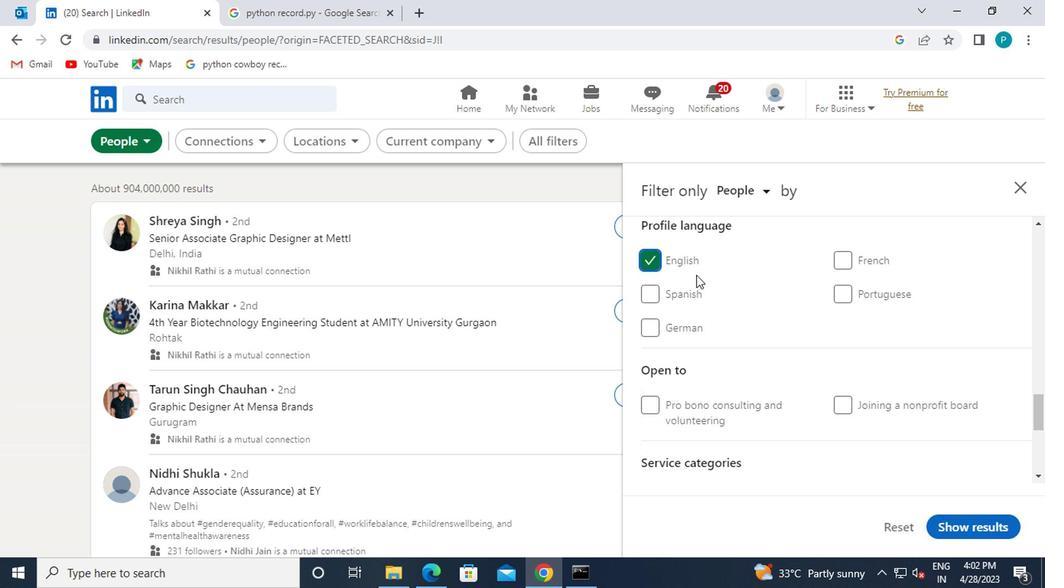 
Action: Mouse scrolled (802, 320) with delta (0, 0)
Screenshot: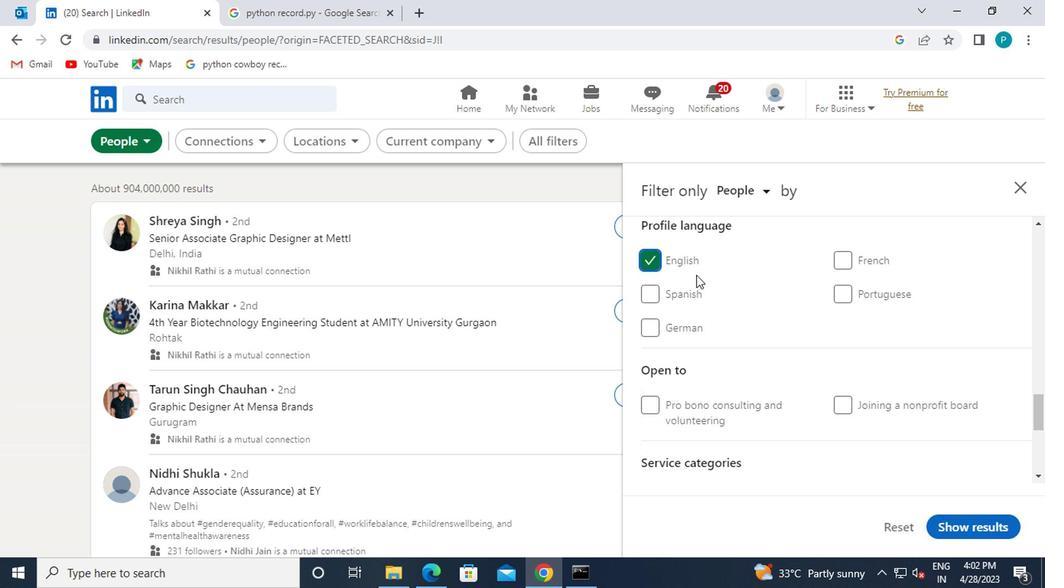 
Action: Mouse scrolled (802, 320) with delta (0, 0)
Screenshot: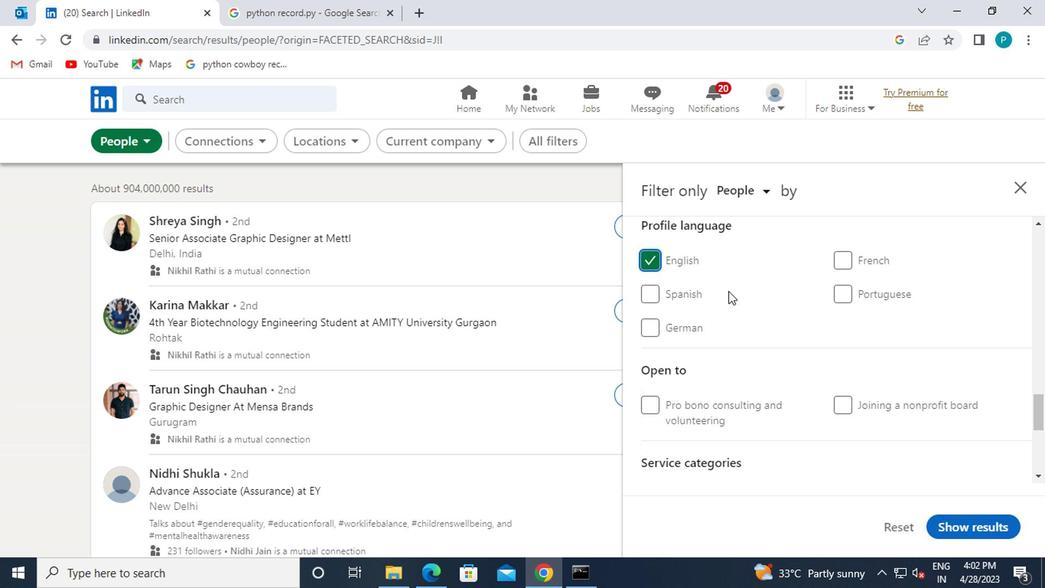 
Action: Mouse scrolled (802, 320) with delta (0, 0)
Screenshot: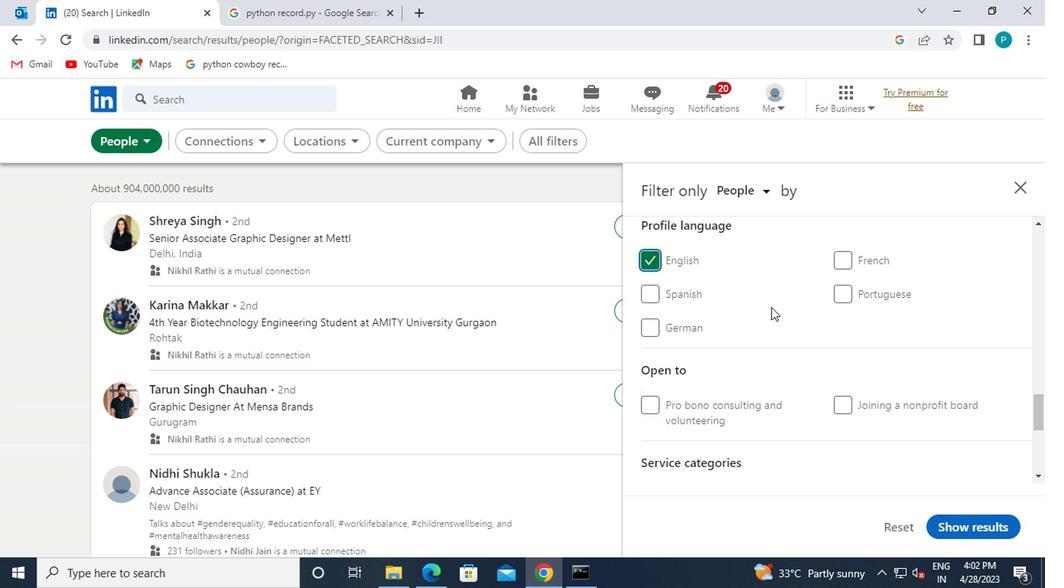 
Action: Mouse moved to (804, 327)
Screenshot: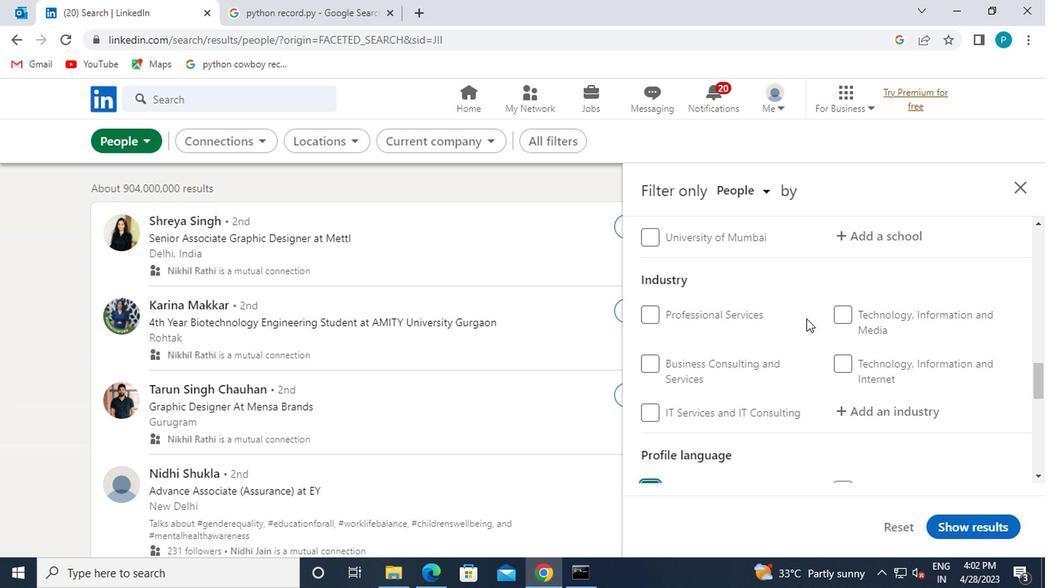 
Action: Mouse scrolled (804, 328) with delta (0, 1)
Screenshot: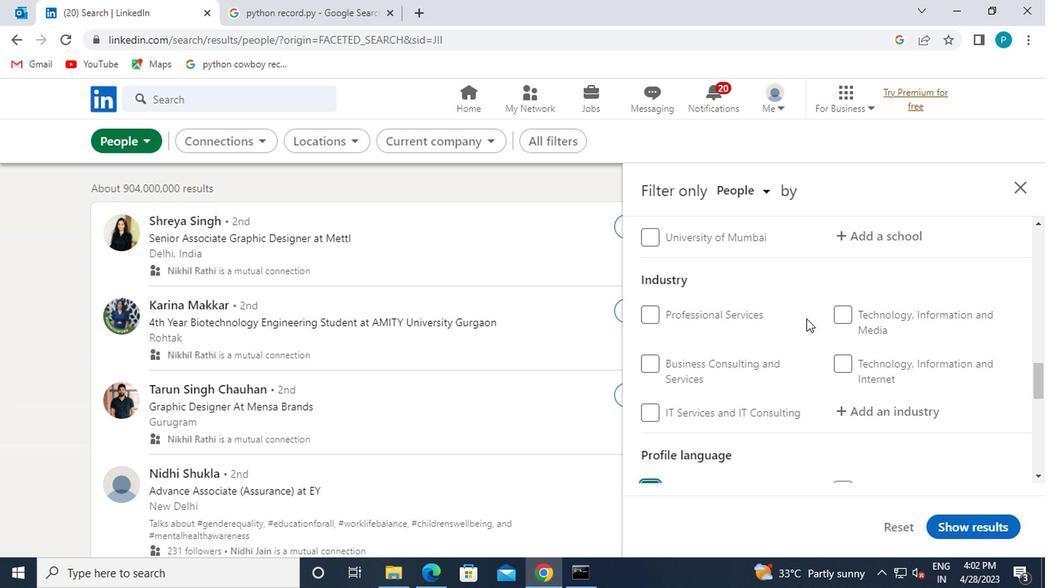 
Action: Mouse moved to (804, 328)
Screenshot: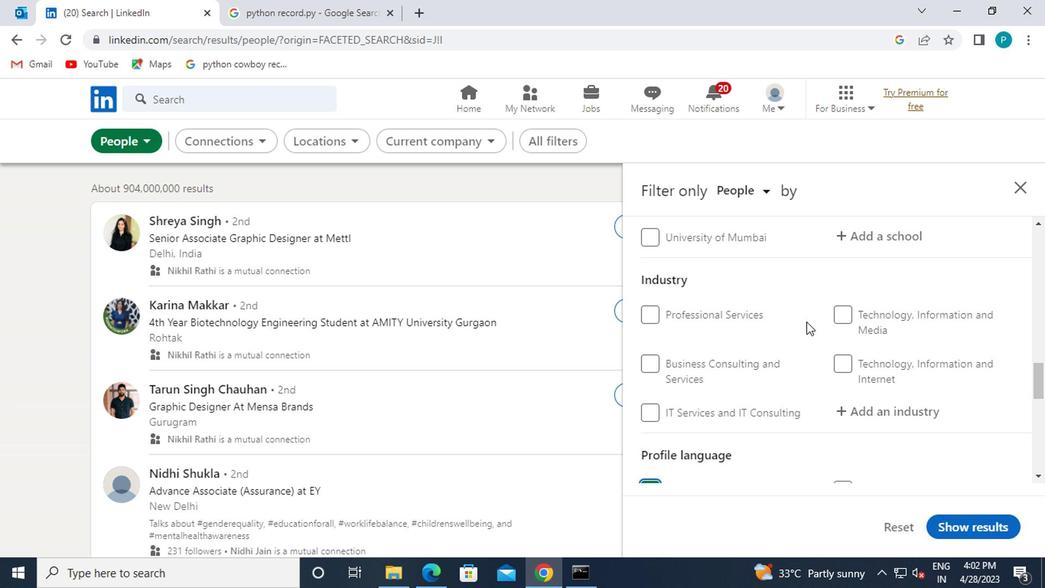 
Action: Mouse scrolled (804, 328) with delta (0, 0)
Screenshot: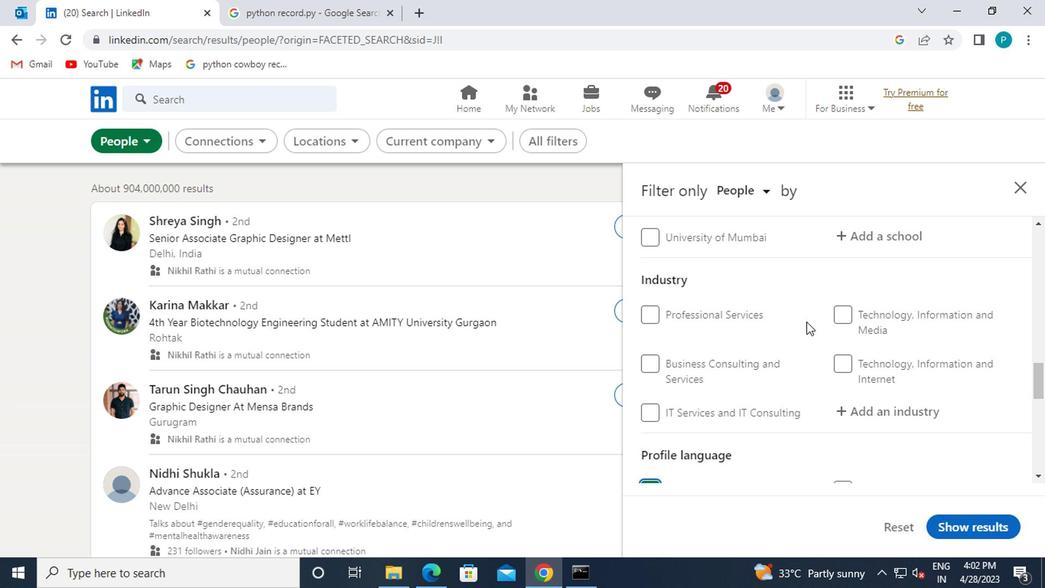 
Action: Mouse moved to (811, 347)
Screenshot: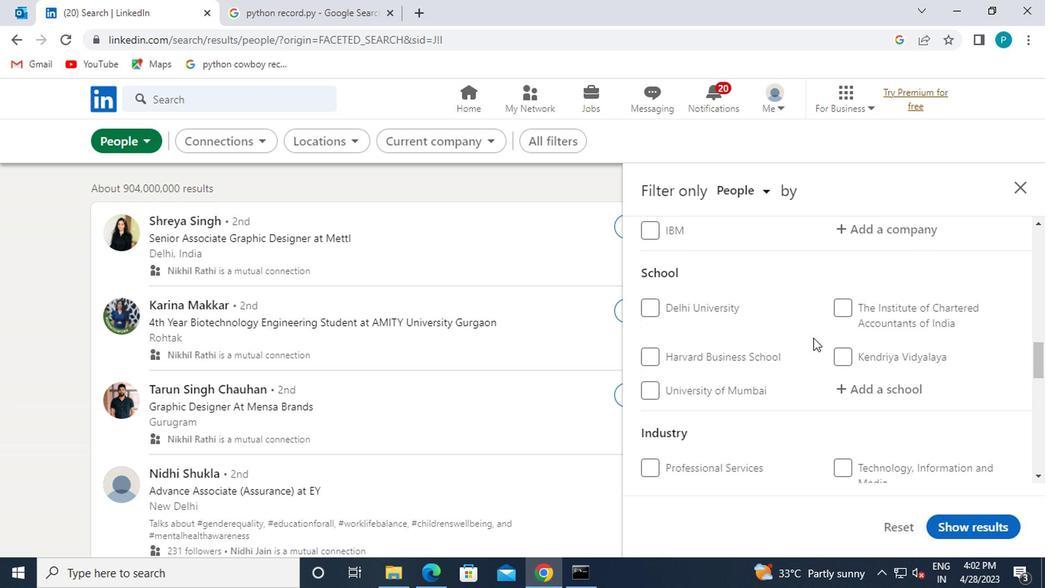 
Action: Mouse scrolled (811, 348) with delta (0, 0)
Screenshot: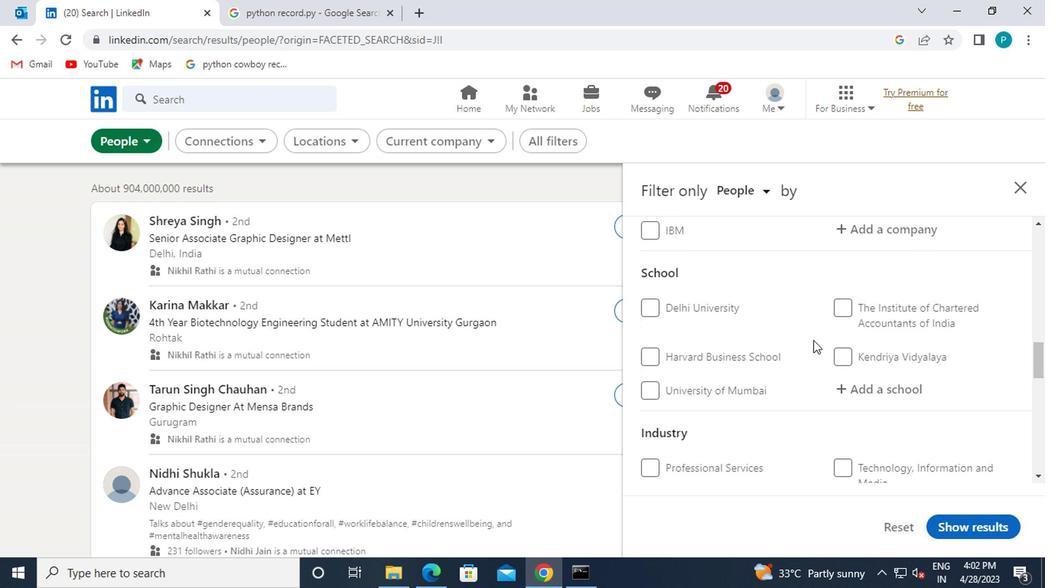 
Action: Mouse scrolled (811, 348) with delta (0, 0)
Screenshot: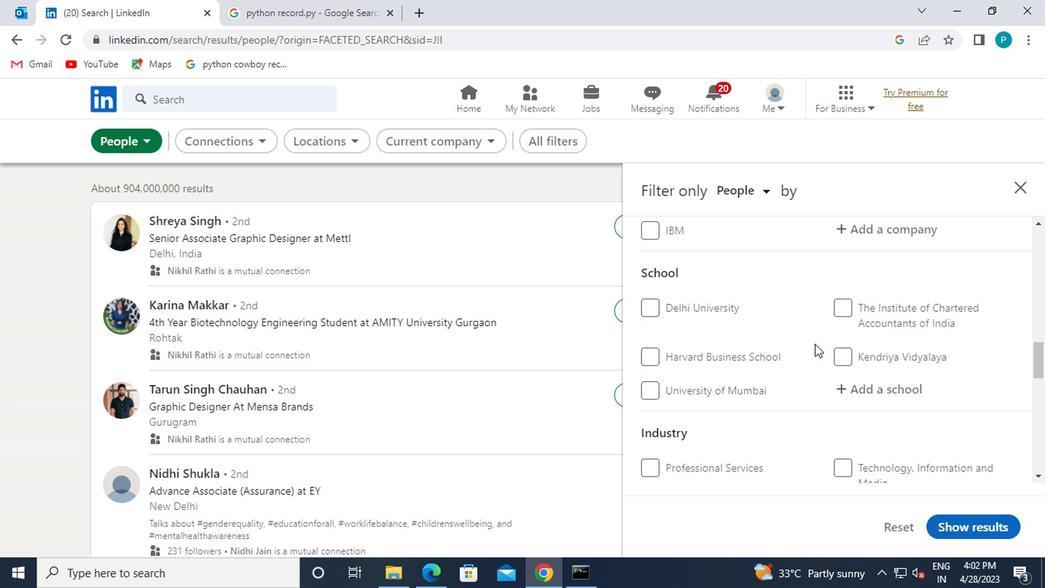 
Action: Mouse moved to (813, 350)
Screenshot: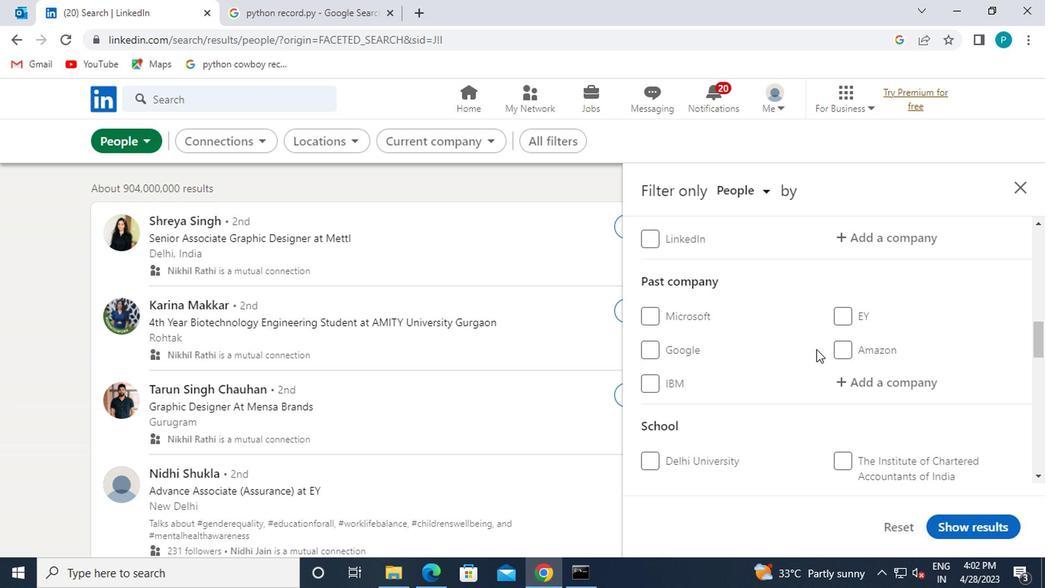 
Action: Mouse scrolled (813, 351) with delta (0, 1)
Screenshot: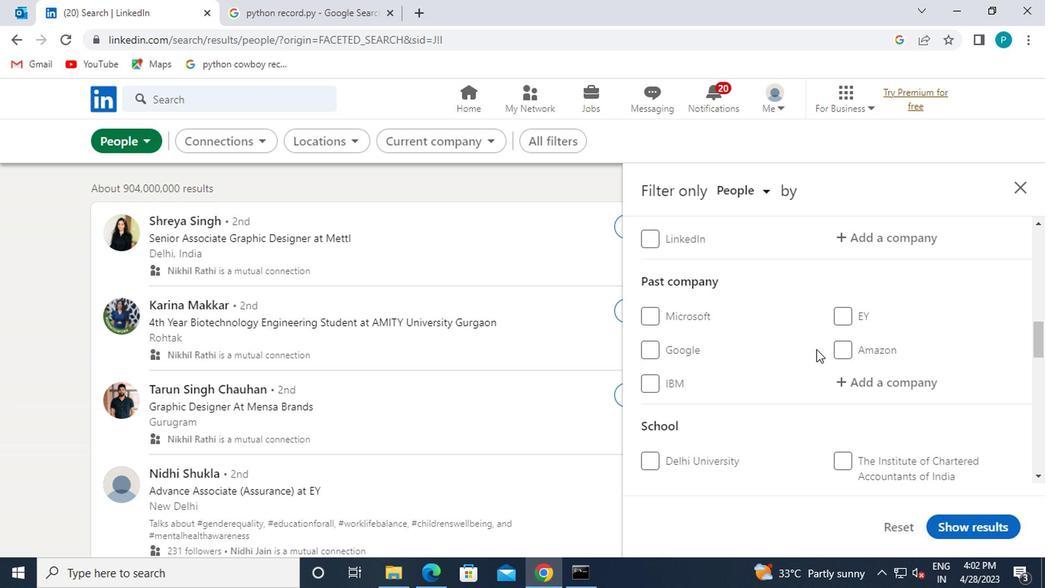
Action: Mouse moved to (816, 351)
Screenshot: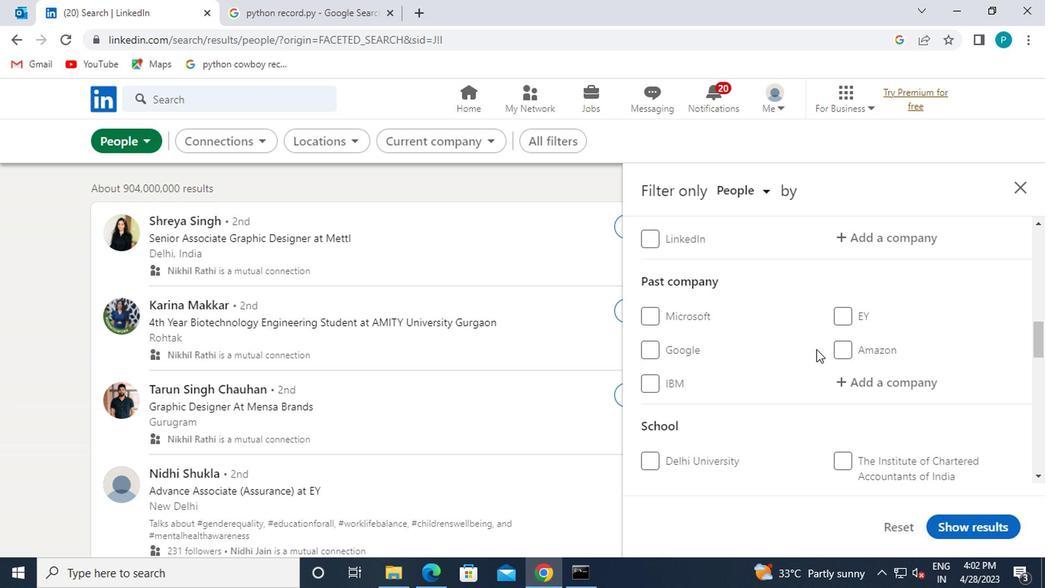 
Action: Mouse scrolled (816, 351) with delta (0, 0)
Screenshot: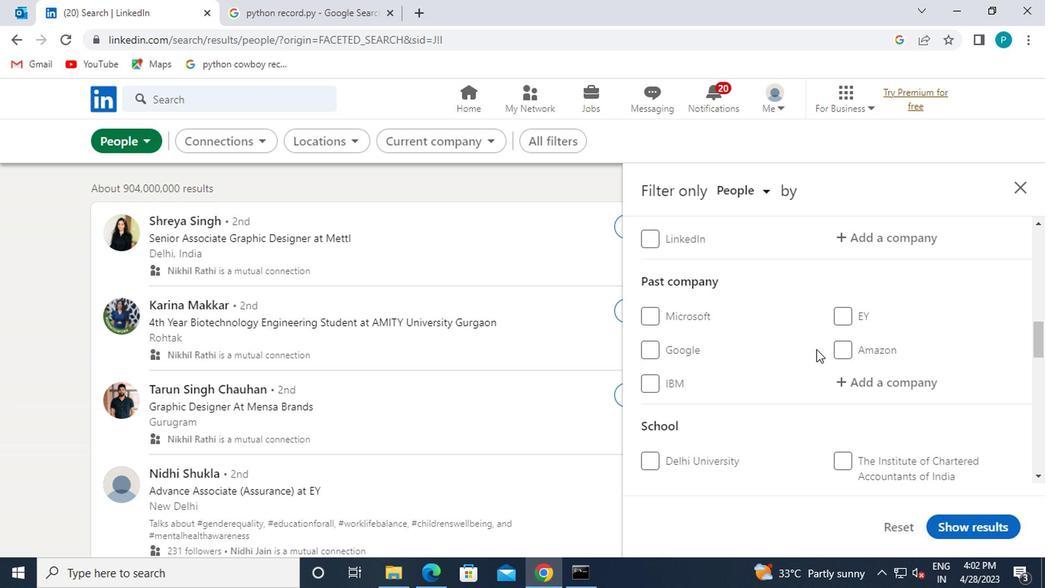 
Action: Mouse moved to (886, 407)
Screenshot: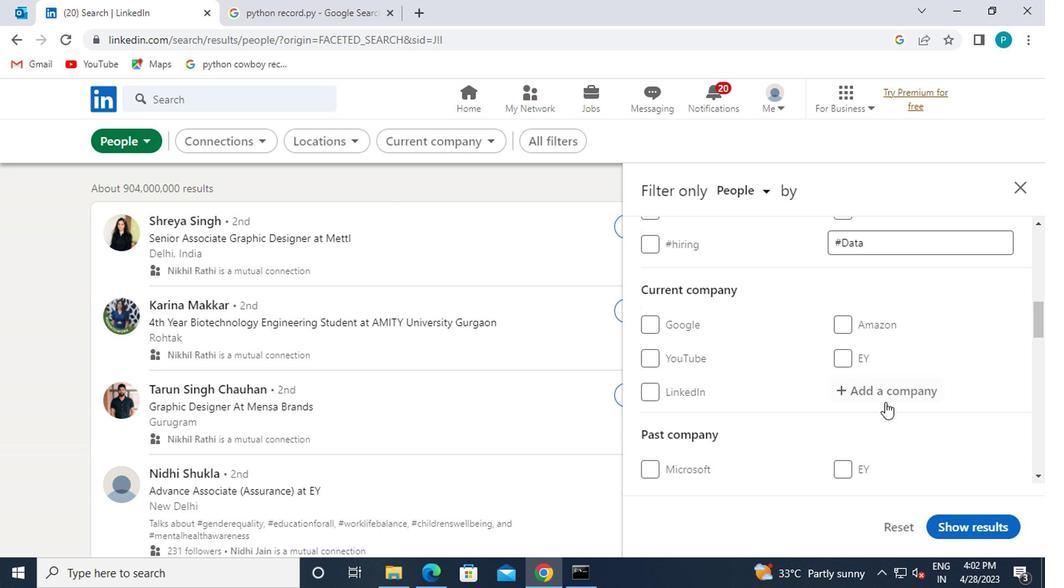 
Action: Mouse pressed left at (886, 407)
Screenshot: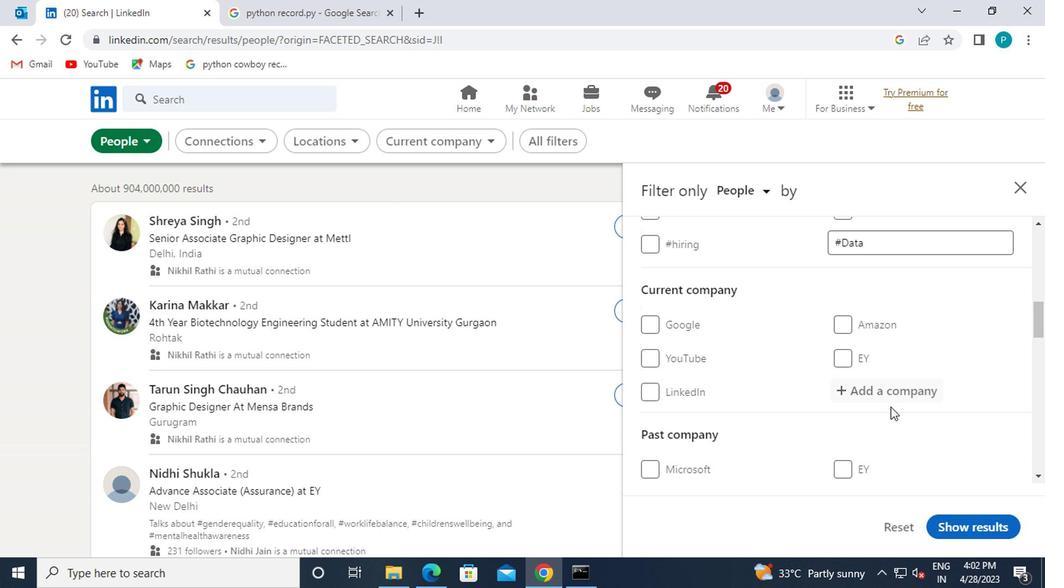 
Action: Mouse moved to (887, 387)
Screenshot: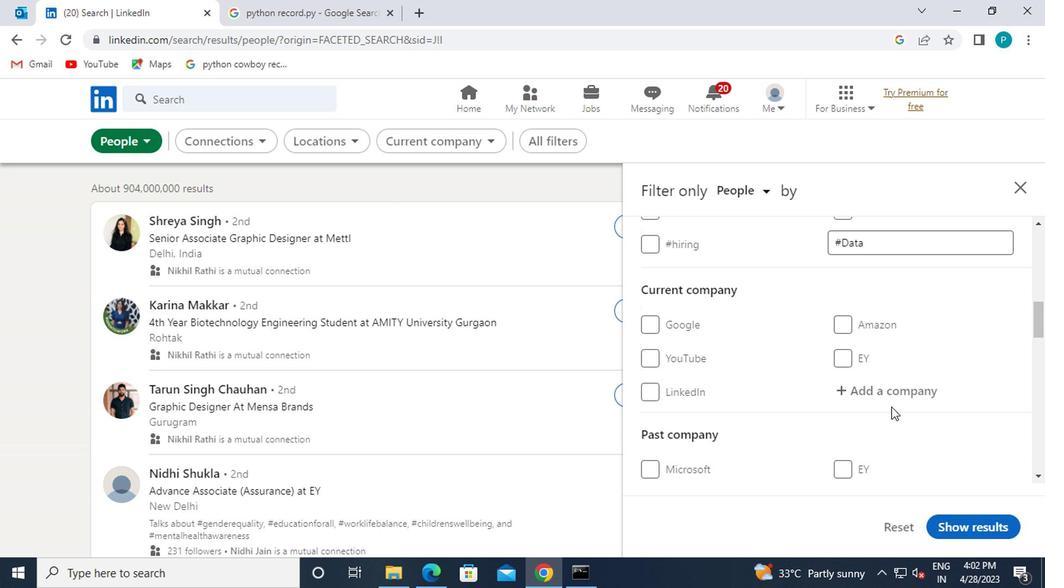 
Action: Mouse pressed left at (887, 387)
Screenshot: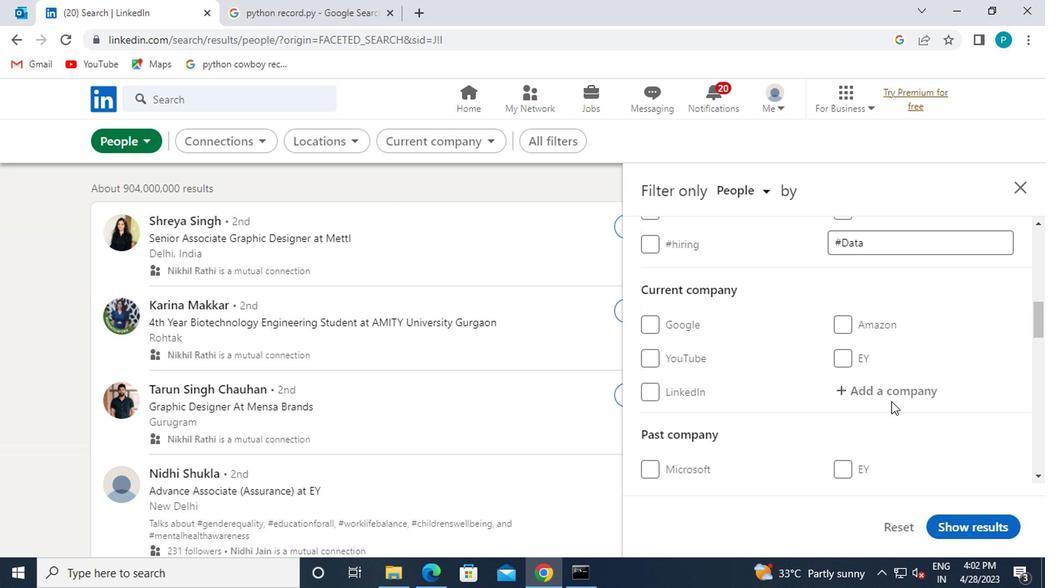 
Action: Key pressed <Key.caps_lock>G<Key.caps_lock>AMELOFT
Screenshot: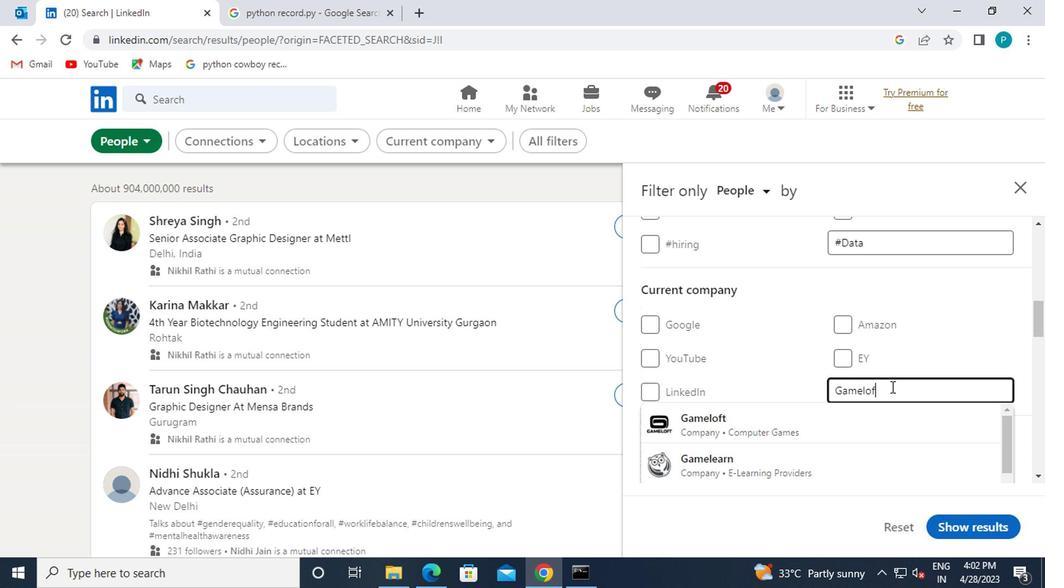 
Action: Mouse moved to (862, 413)
Screenshot: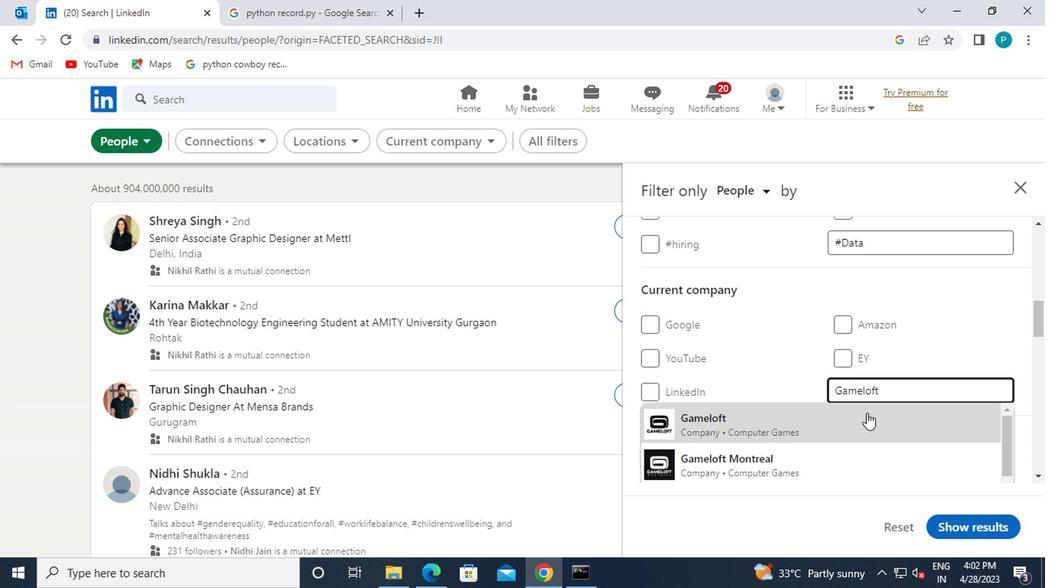 
Action: Mouse pressed left at (862, 413)
Screenshot: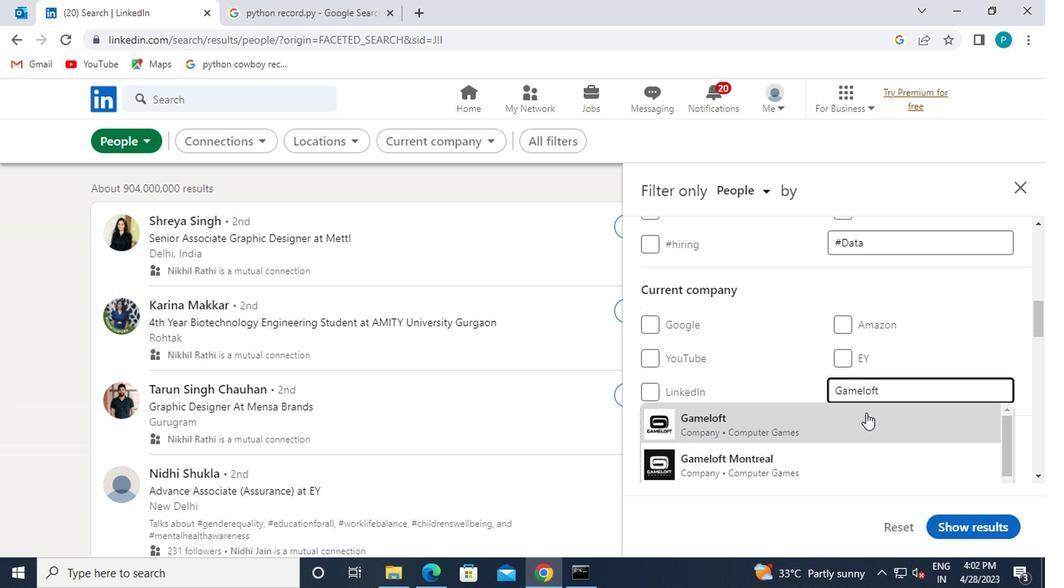 
Action: Mouse scrolled (862, 412) with delta (0, -1)
Screenshot: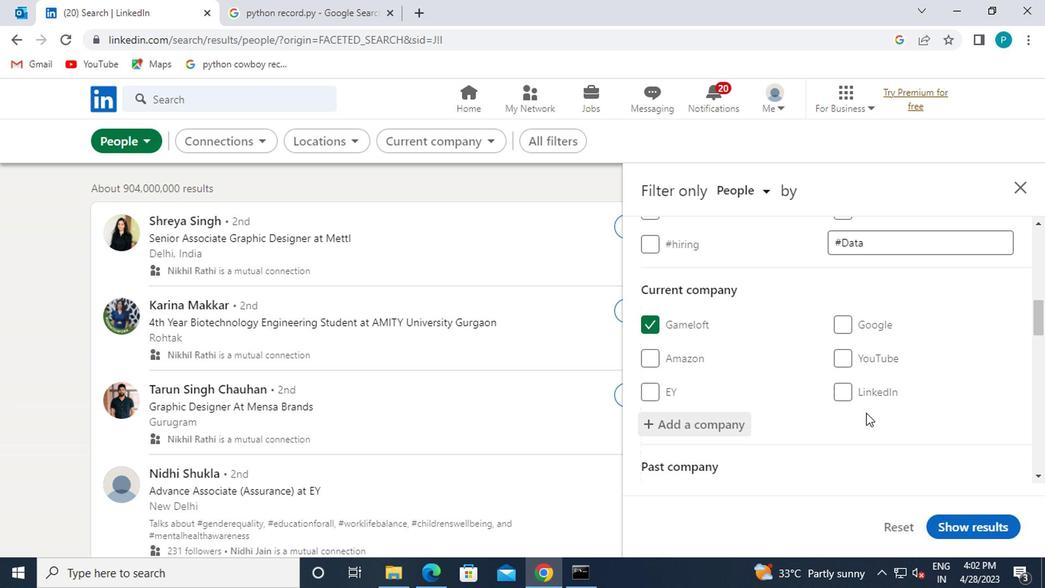 
Action: Mouse scrolled (862, 412) with delta (0, -1)
Screenshot: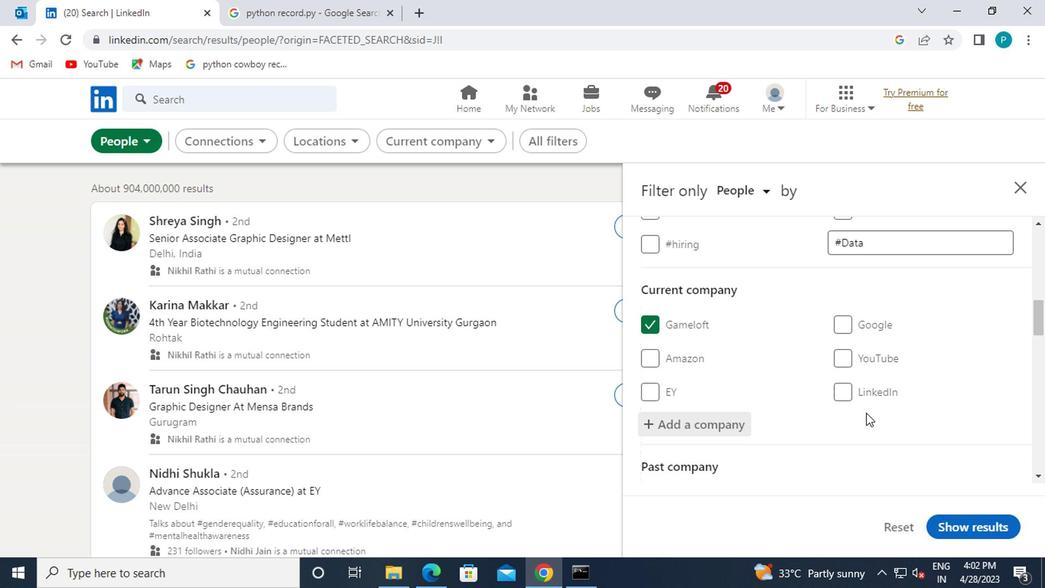 
Action: Mouse scrolled (862, 412) with delta (0, -1)
Screenshot: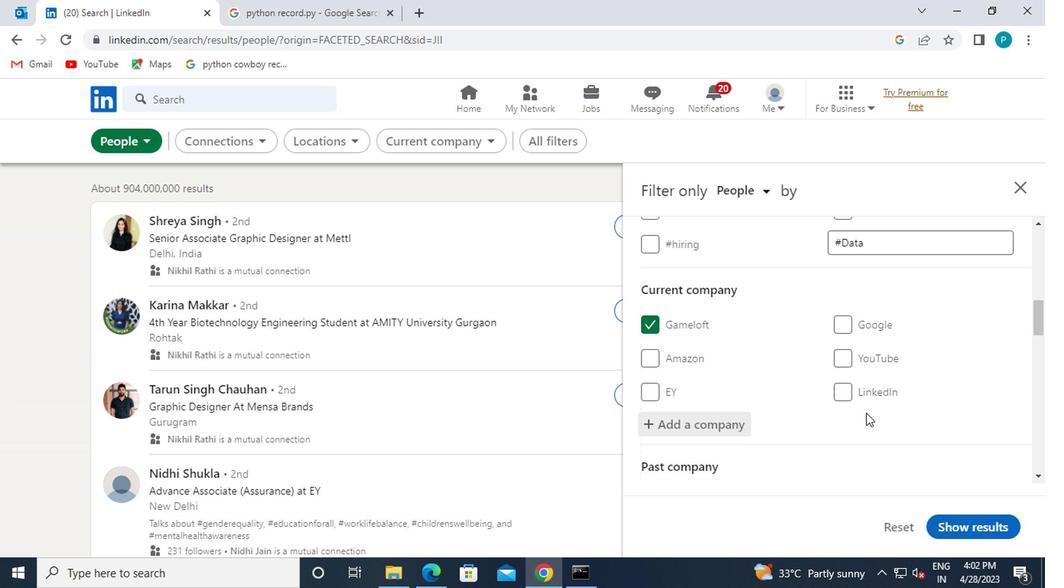 
Action: Mouse scrolled (862, 412) with delta (0, -1)
Screenshot: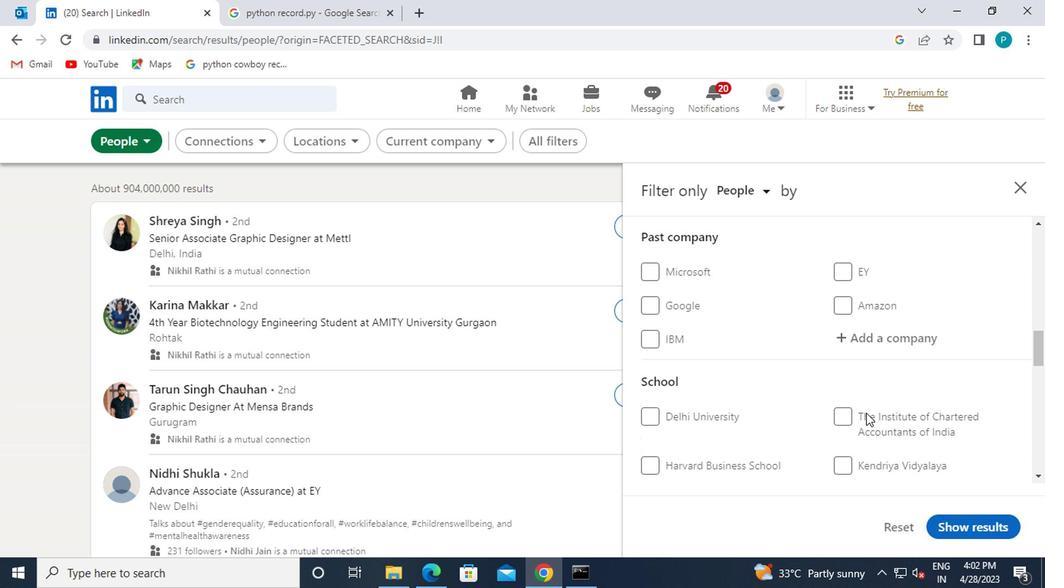 
Action: Mouse pressed left at (862, 413)
Screenshot: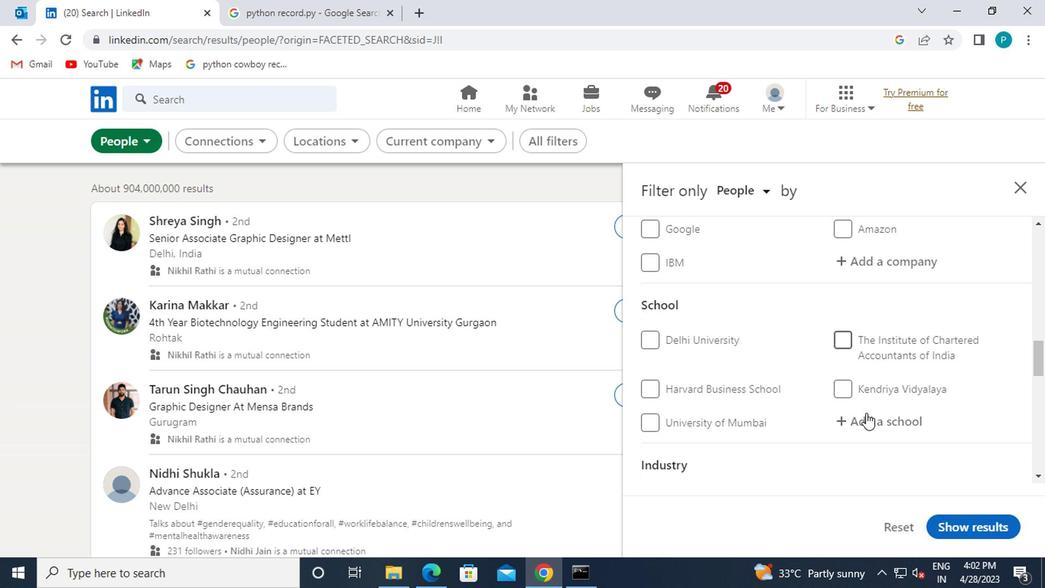 
Action: Key pressed <Key.caps_lock>KIT'S
Screenshot: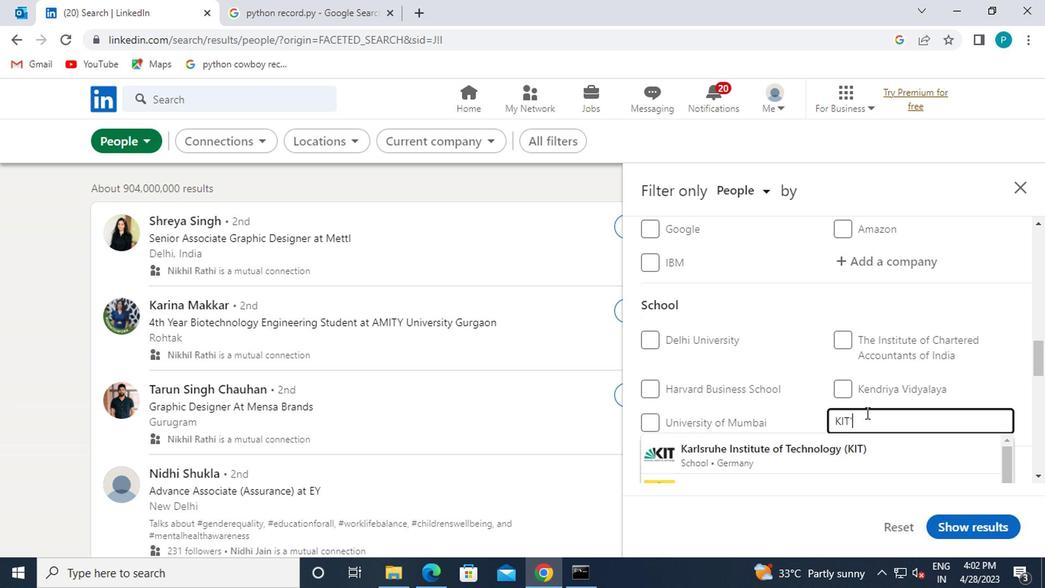 
Action: Mouse moved to (866, 416)
Screenshot: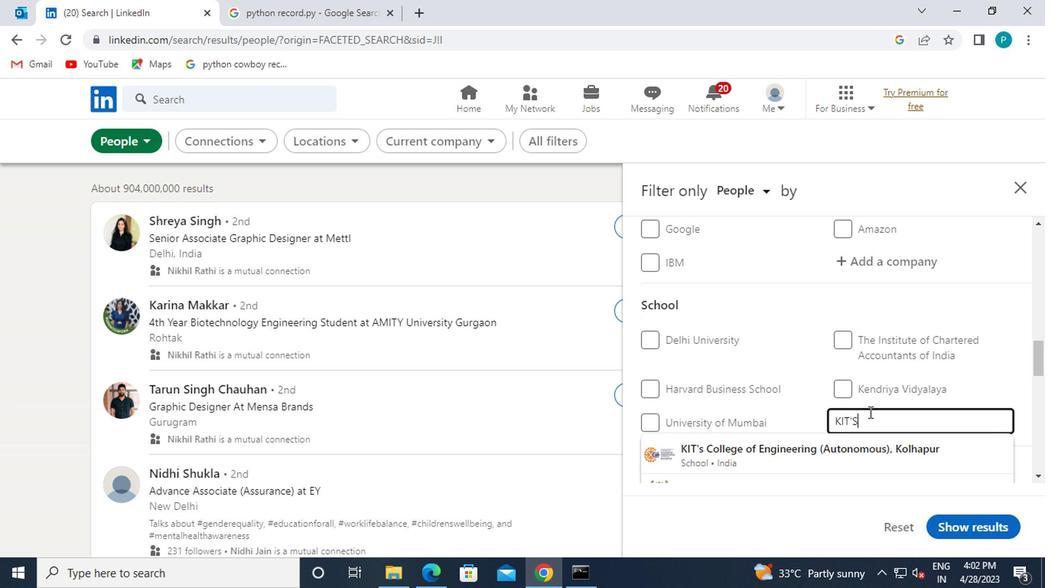 
Action: Mouse scrolled (866, 414) with delta (0, -1)
Screenshot: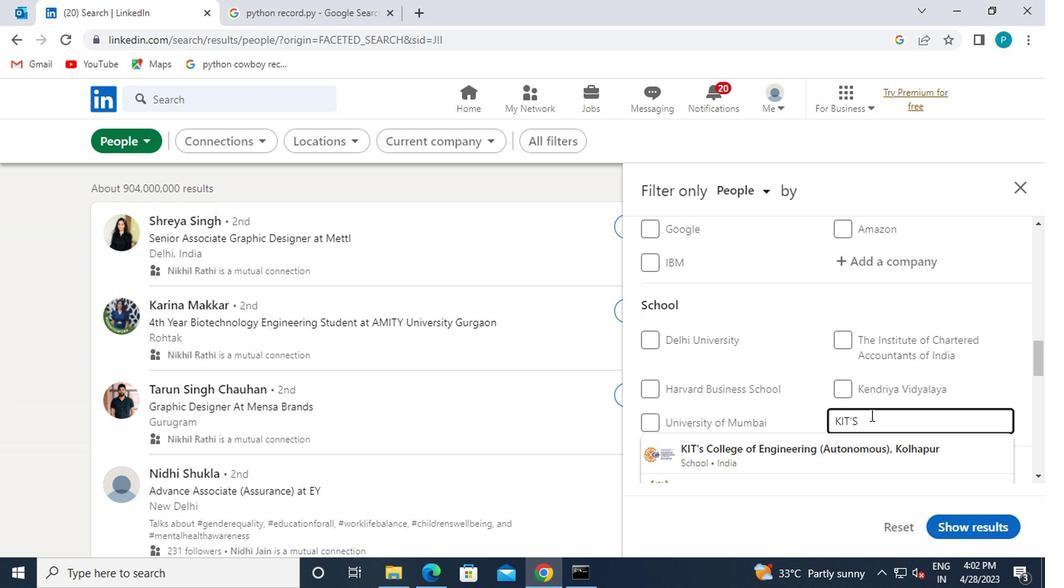 
Action: Mouse moved to (867, 380)
Screenshot: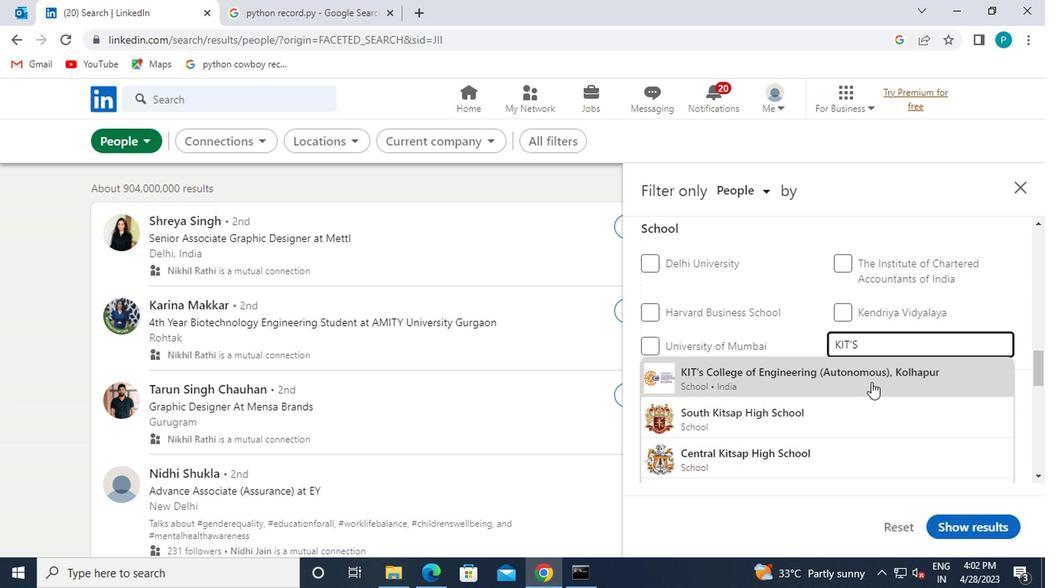 
Action: Mouse pressed left at (867, 380)
Screenshot: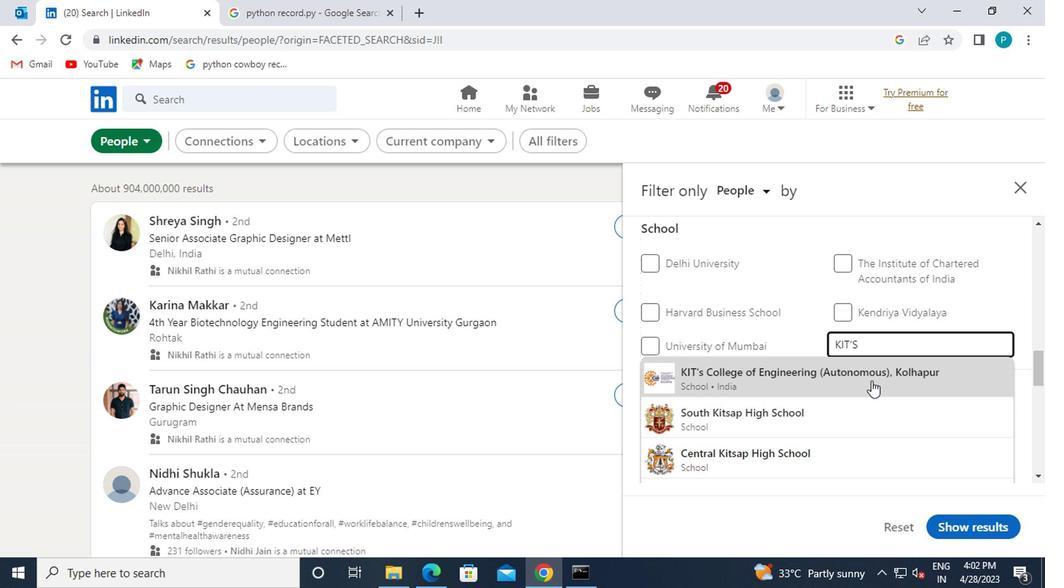 
Action: Mouse scrolled (867, 380) with delta (0, 0)
Screenshot: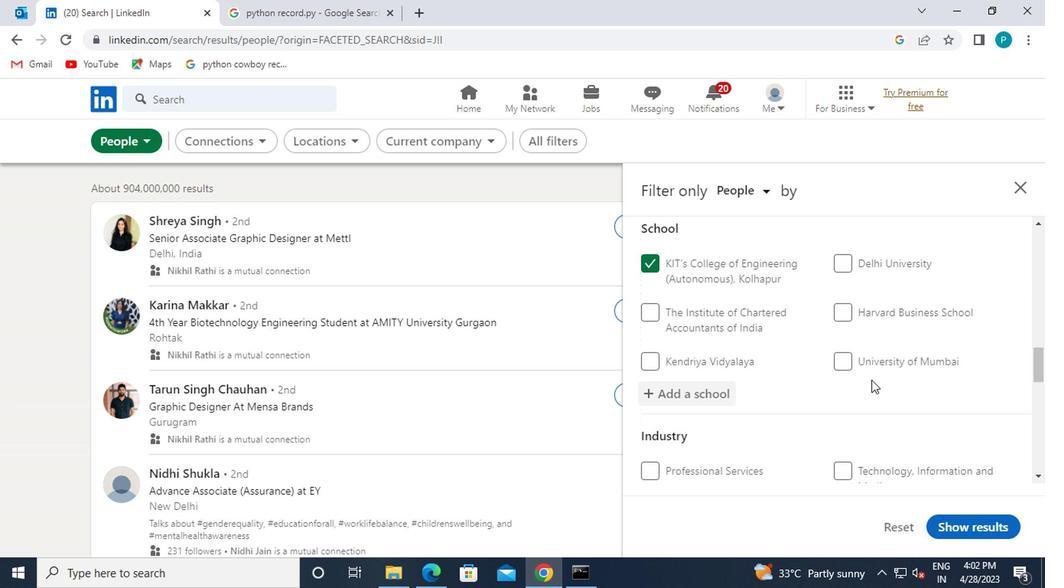
Action: Mouse scrolled (867, 380) with delta (0, 0)
Screenshot: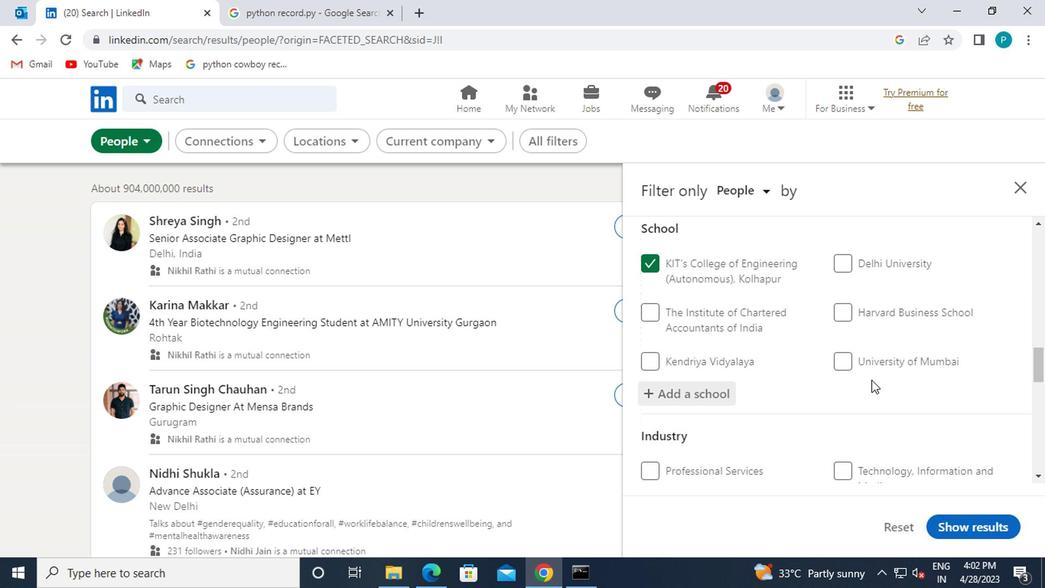 
Action: Mouse scrolled (867, 380) with delta (0, 0)
Screenshot: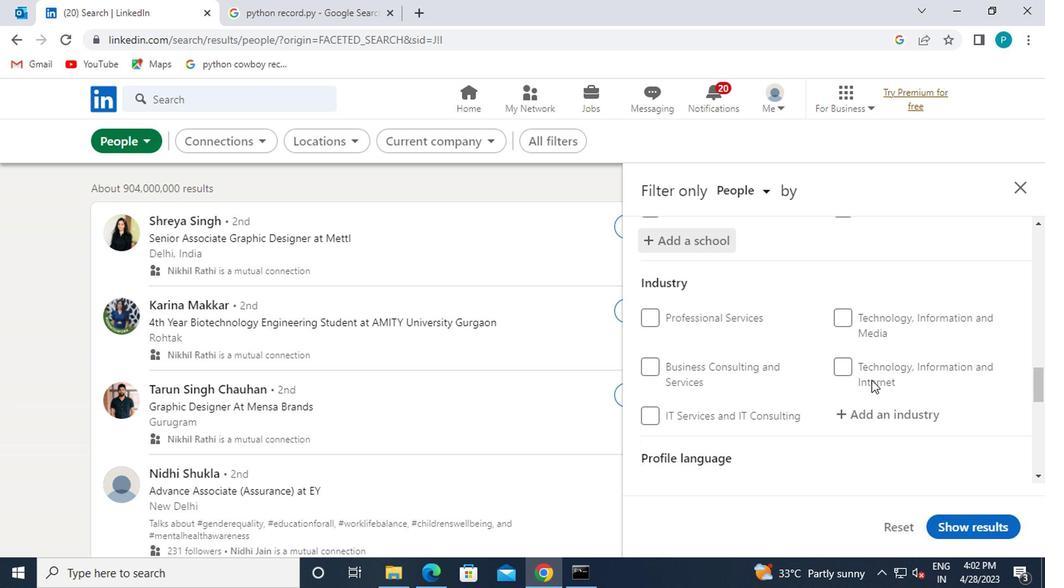 
Action: Mouse moved to (866, 343)
Screenshot: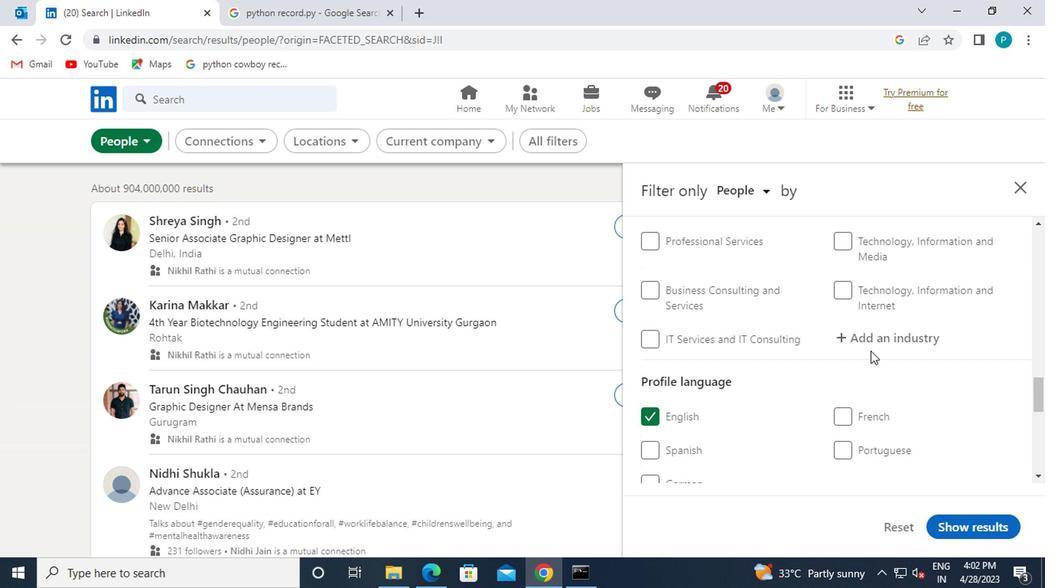 
Action: Mouse pressed left at (866, 343)
Screenshot: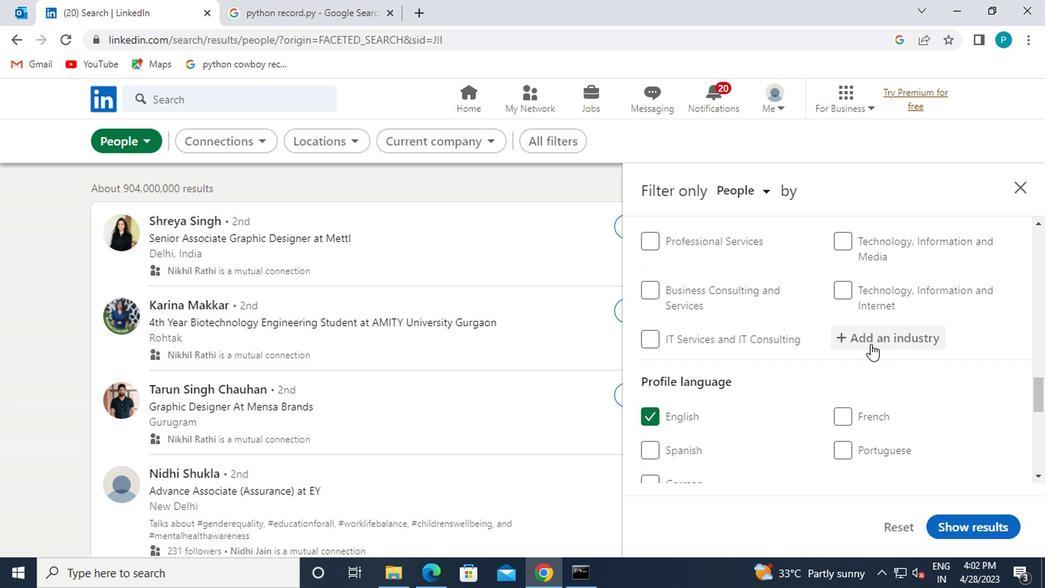 
Action: Key pressed C<Key.caps_lock>HEMICAL
Screenshot: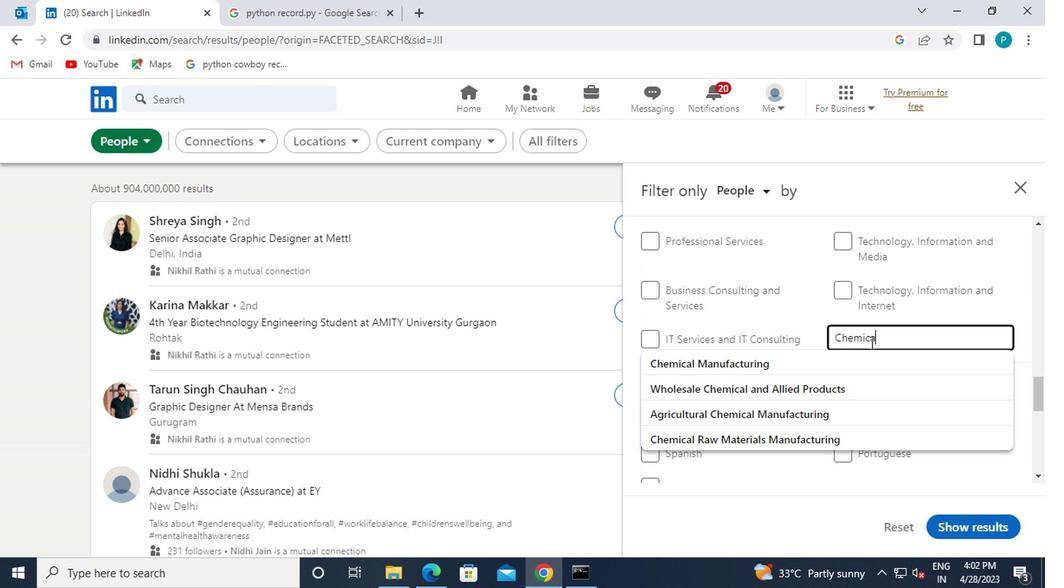 
Action: Mouse moved to (846, 368)
Screenshot: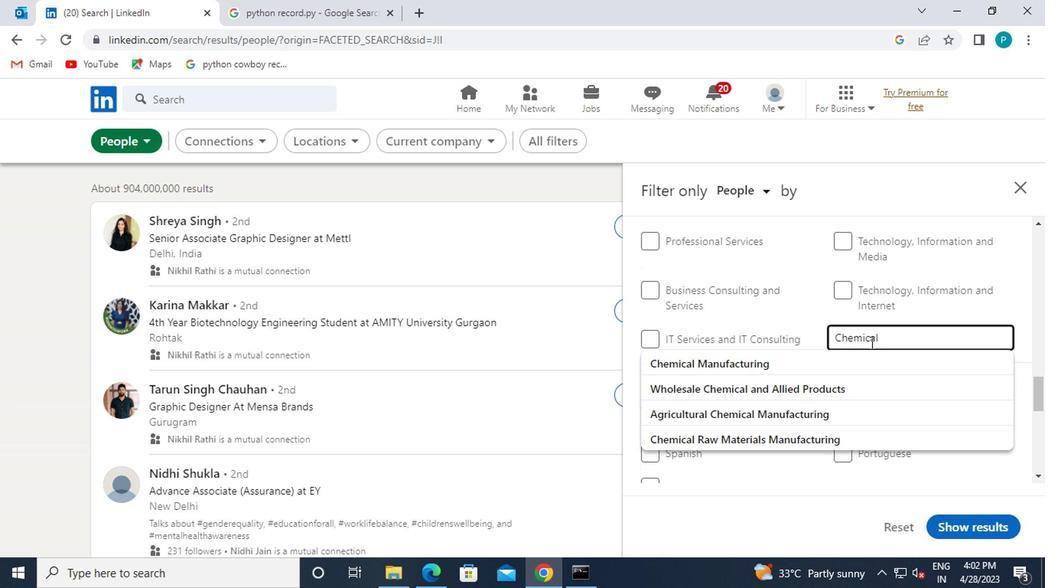 
Action: Mouse pressed left at (846, 368)
Screenshot: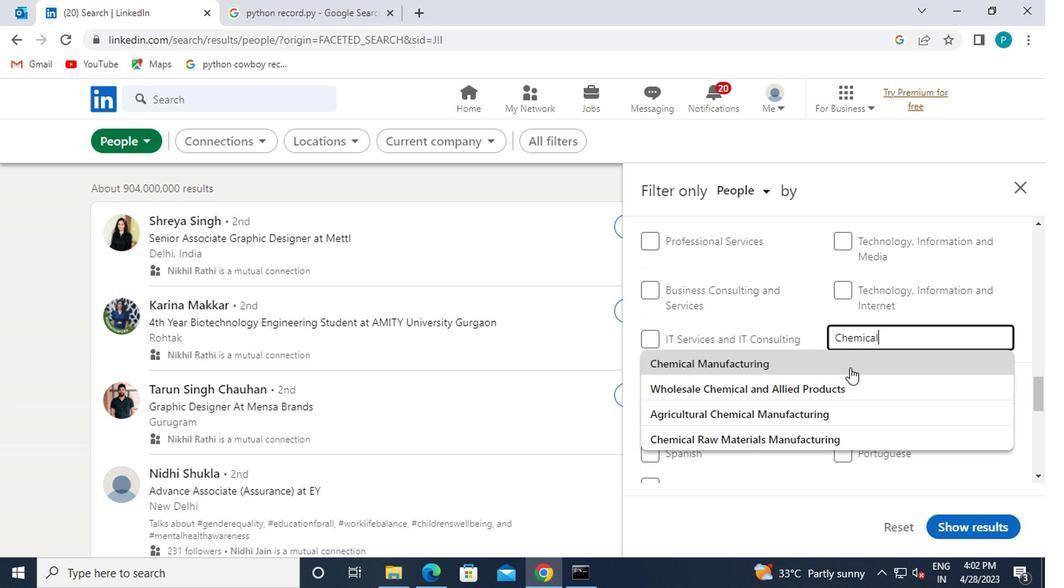 
Action: Mouse moved to (811, 364)
Screenshot: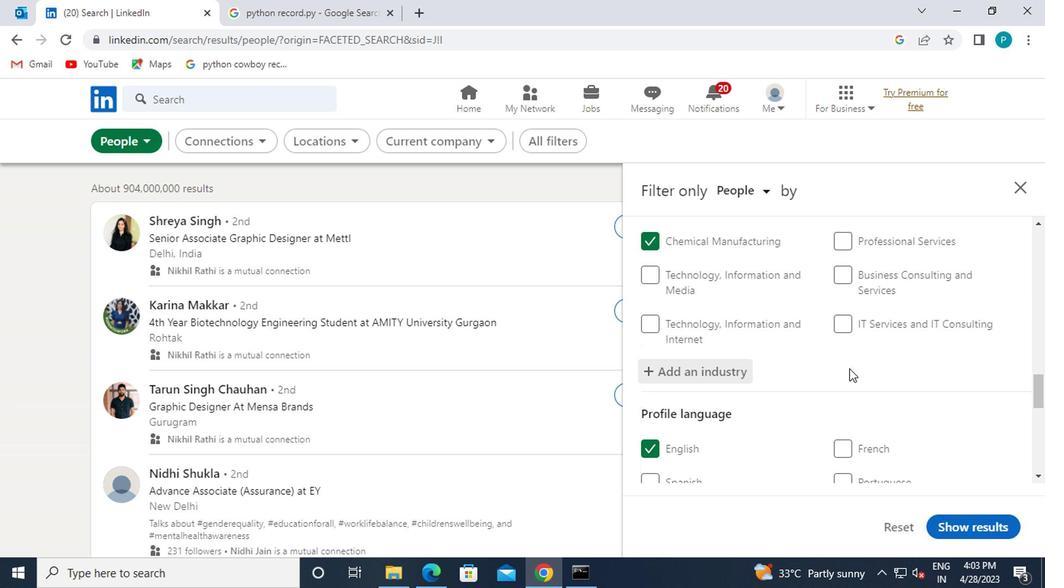 
Action: Mouse scrolled (811, 363) with delta (0, -1)
Screenshot: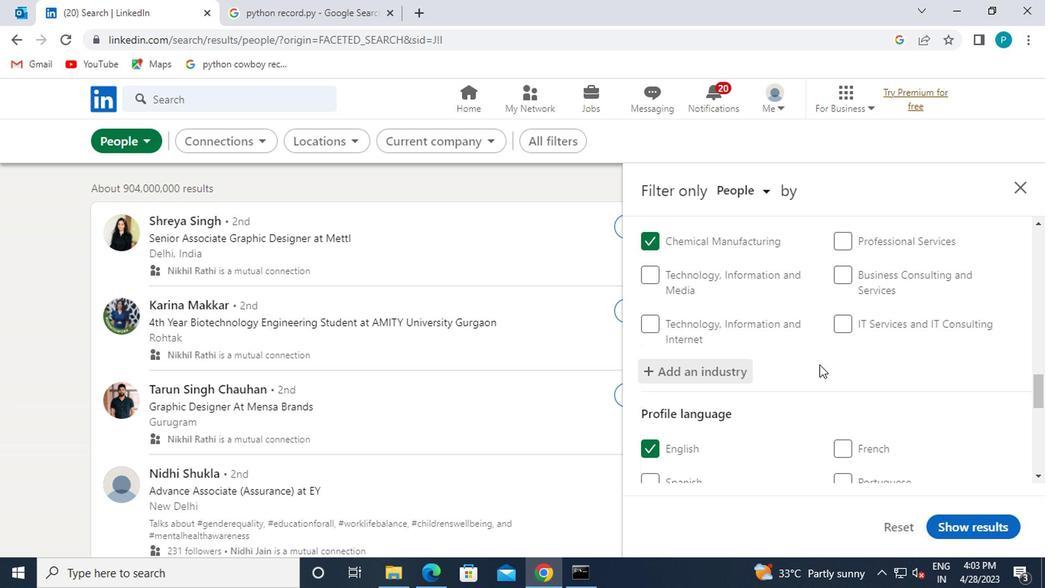 
Action: Mouse scrolled (811, 363) with delta (0, -1)
Screenshot: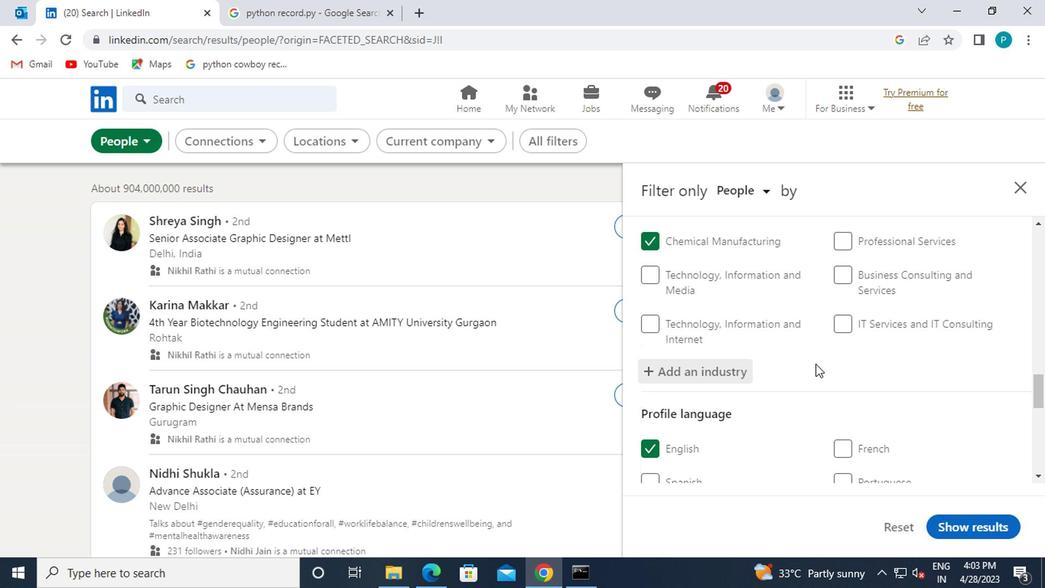 
Action: Mouse scrolled (811, 363) with delta (0, -1)
Screenshot: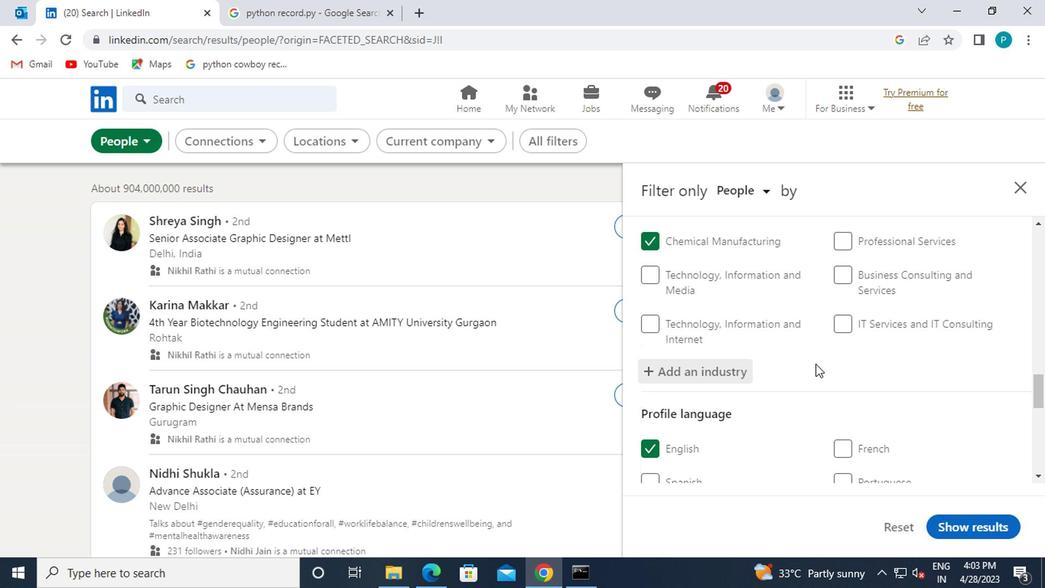
Action: Mouse scrolled (811, 363) with delta (0, -1)
Screenshot: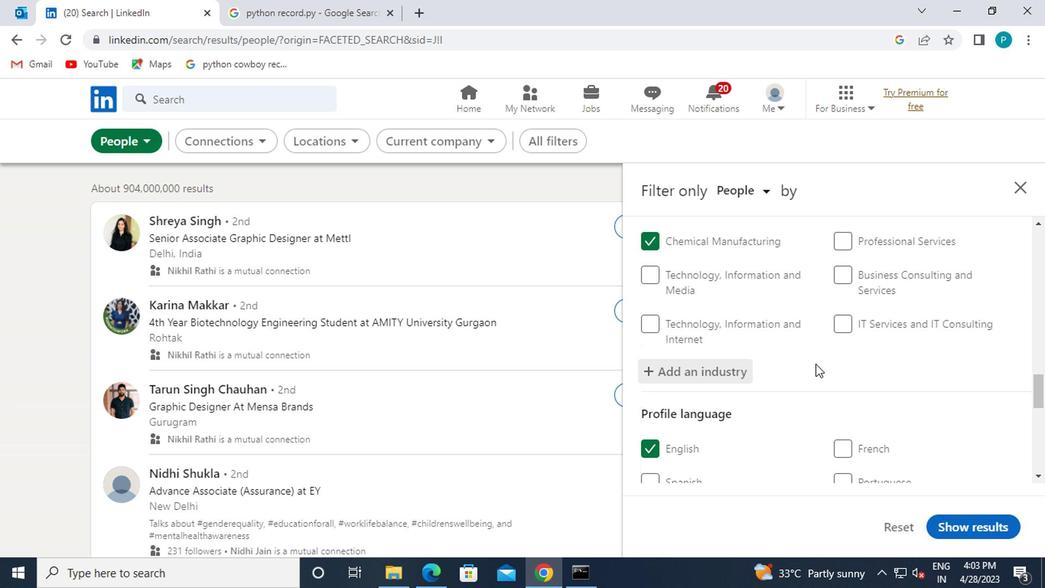 
Action: Mouse moved to (818, 400)
Screenshot: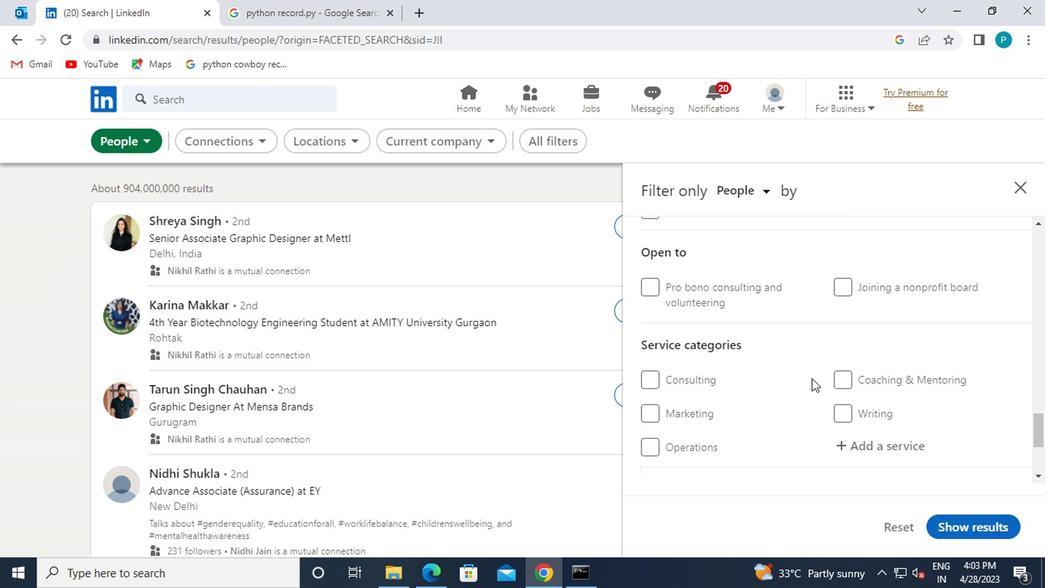 
Action: Mouse scrolled (818, 399) with delta (0, -1)
Screenshot: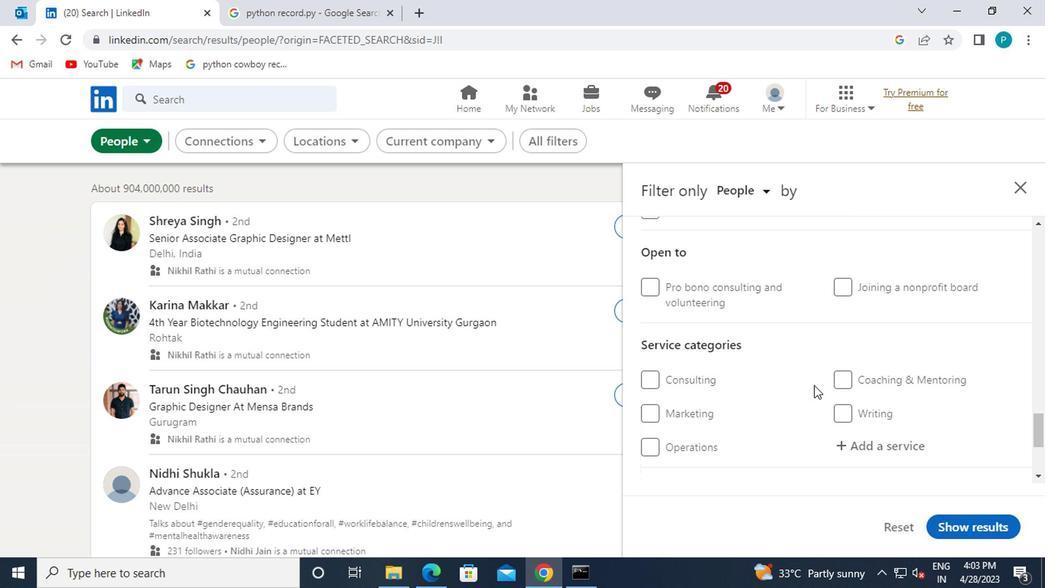 
Action: Mouse moved to (842, 383)
Screenshot: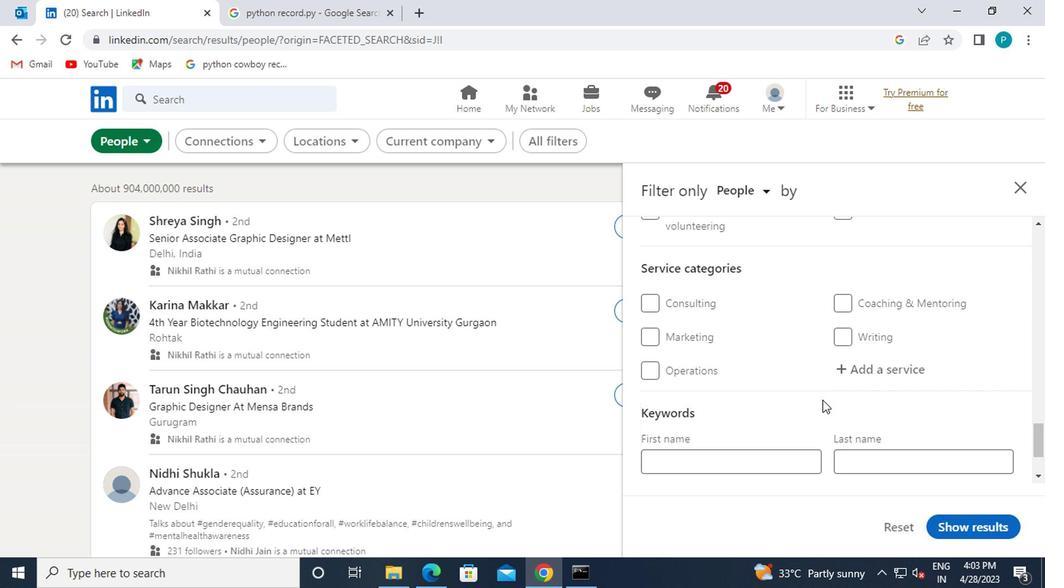 
Action: Mouse pressed left at (842, 383)
Screenshot: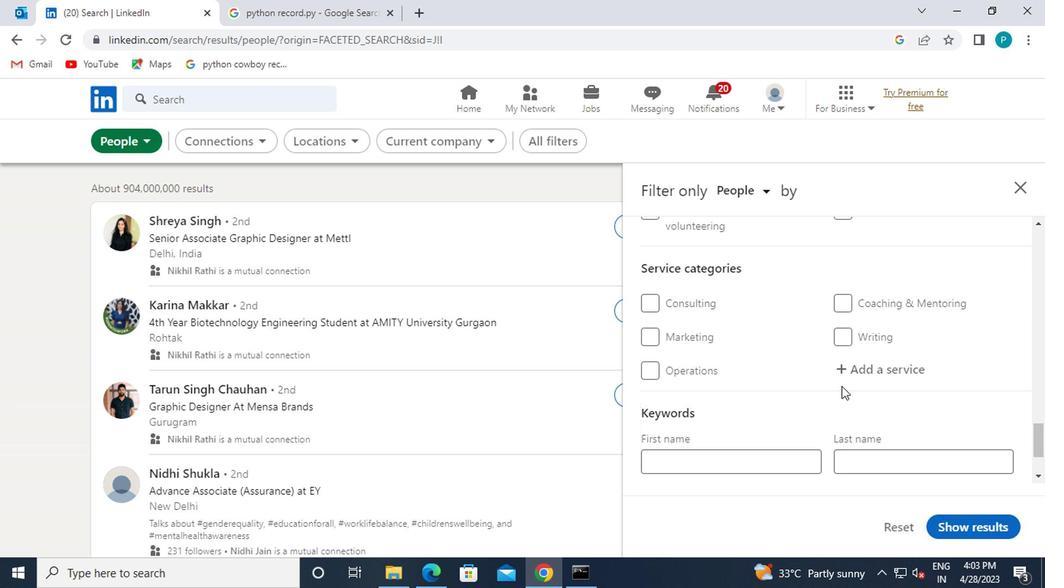 
Action: Mouse moved to (843, 378)
Screenshot: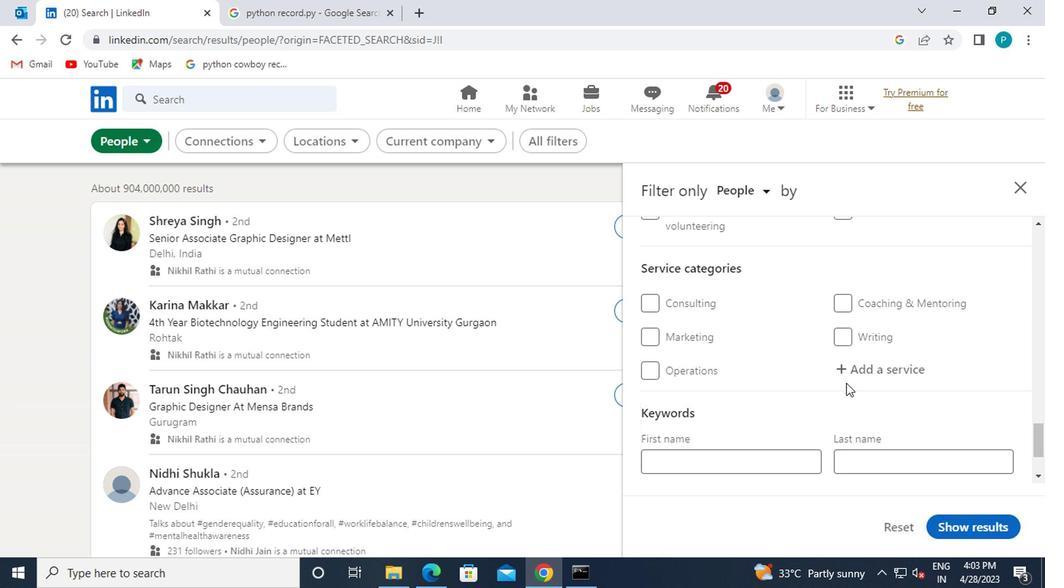 
Action: Mouse pressed left at (843, 378)
Screenshot: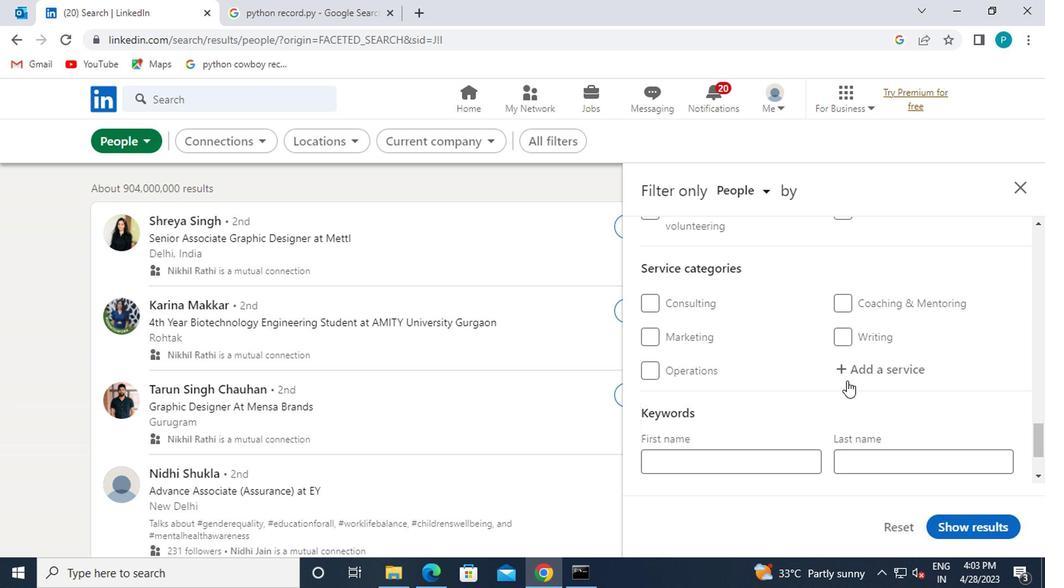 
Action: Key pressed <Key.caps_lock>I<Key.caps_lock>NTERIOR
Screenshot: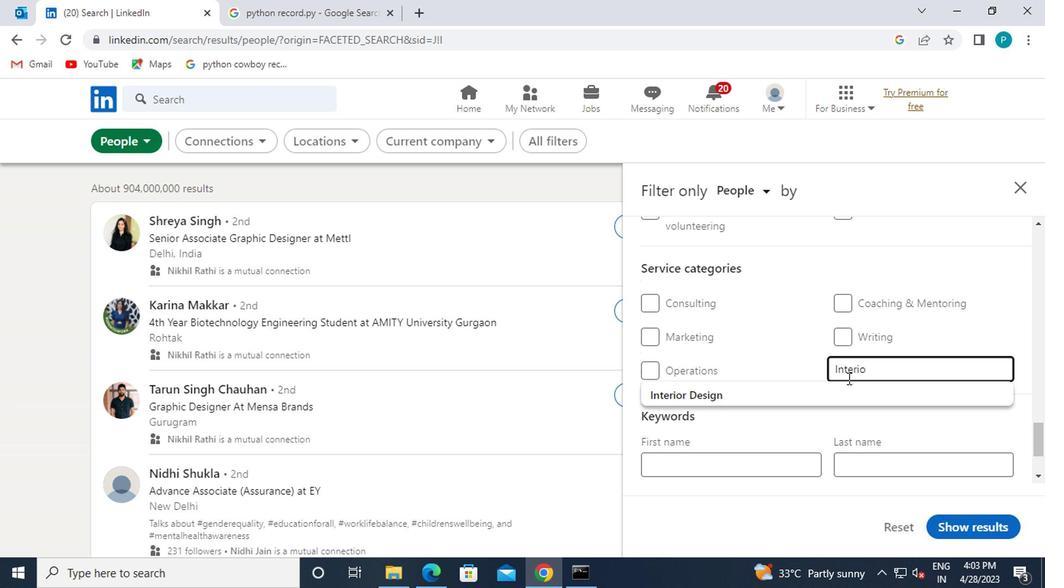
Action: Mouse moved to (841, 391)
Screenshot: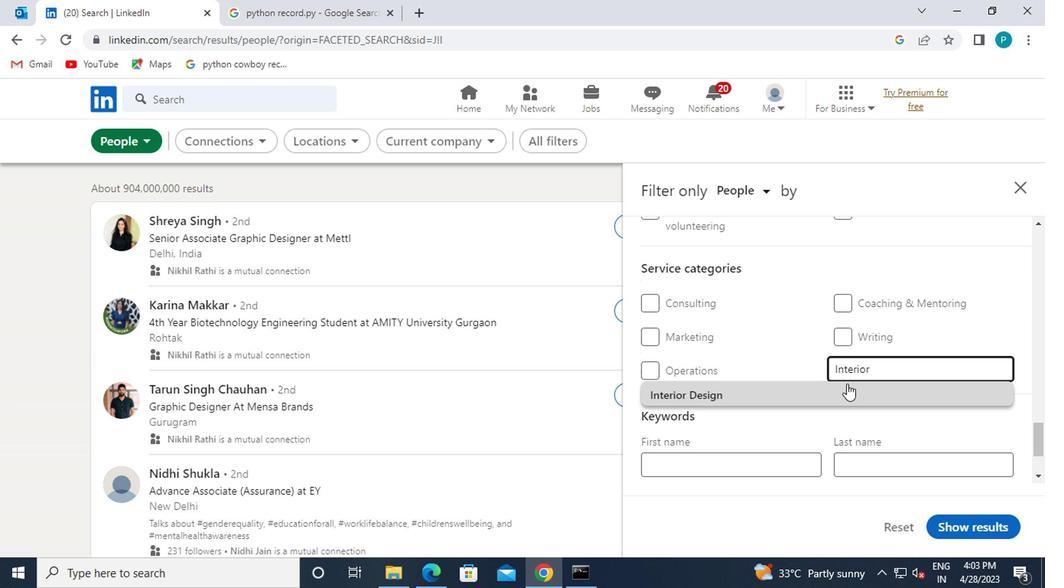 
Action: Mouse pressed left at (841, 391)
Screenshot: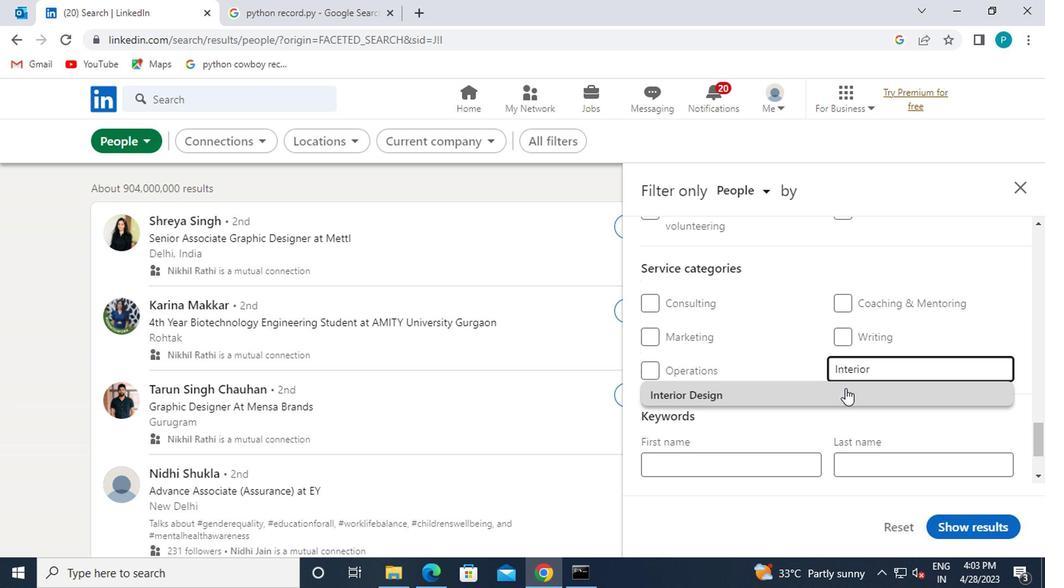 
Action: Mouse moved to (760, 414)
Screenshot: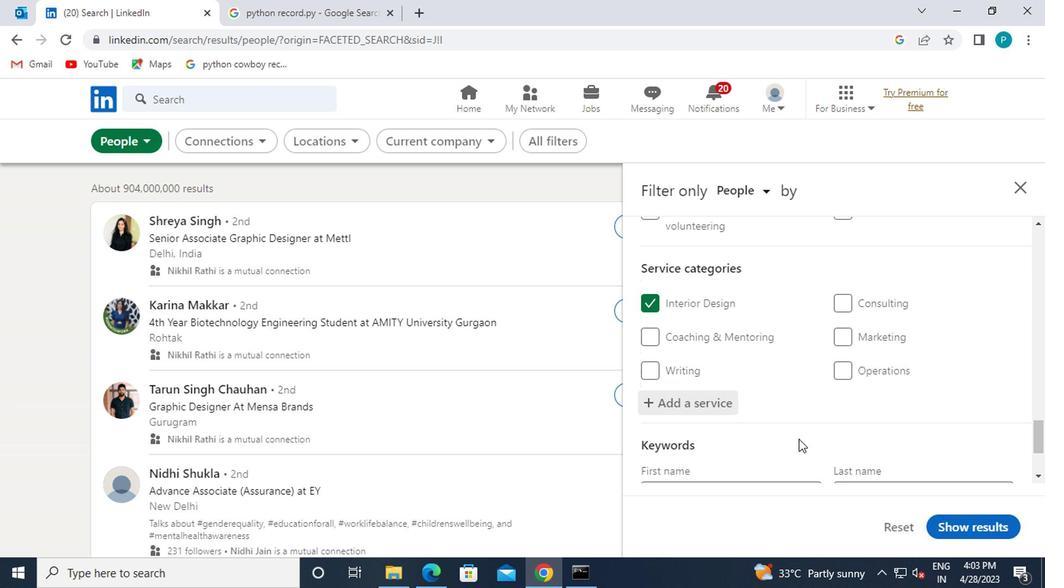 
Action: Mouse scrolled (760, 414) with delta (0, 0)
Screenshot: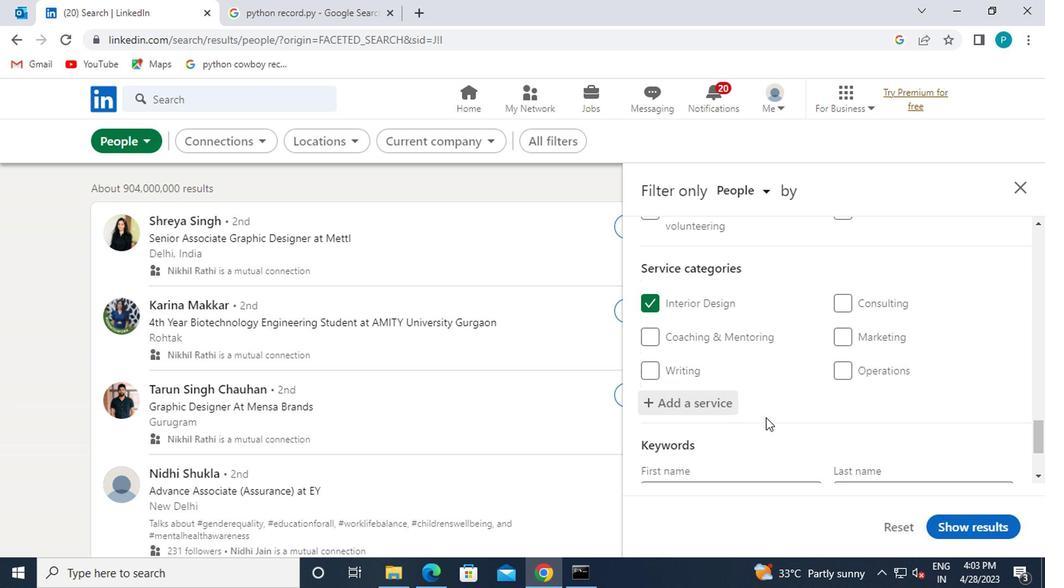 
Action: Mouse scrolled (760, 414) with delta (0, 0)
Screenshot: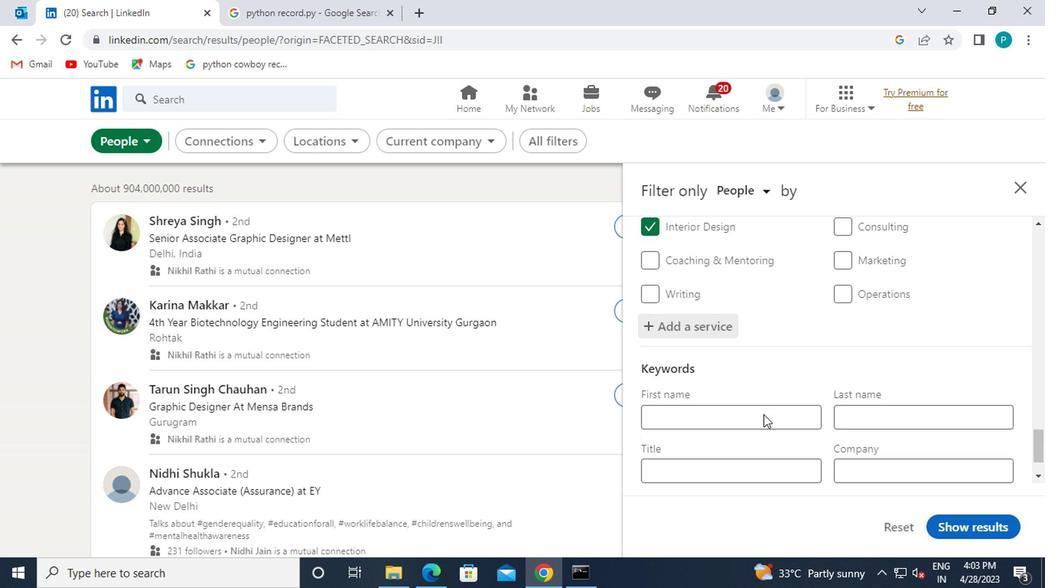 
Action: Mouse moved to (754, 408)
Screenshot: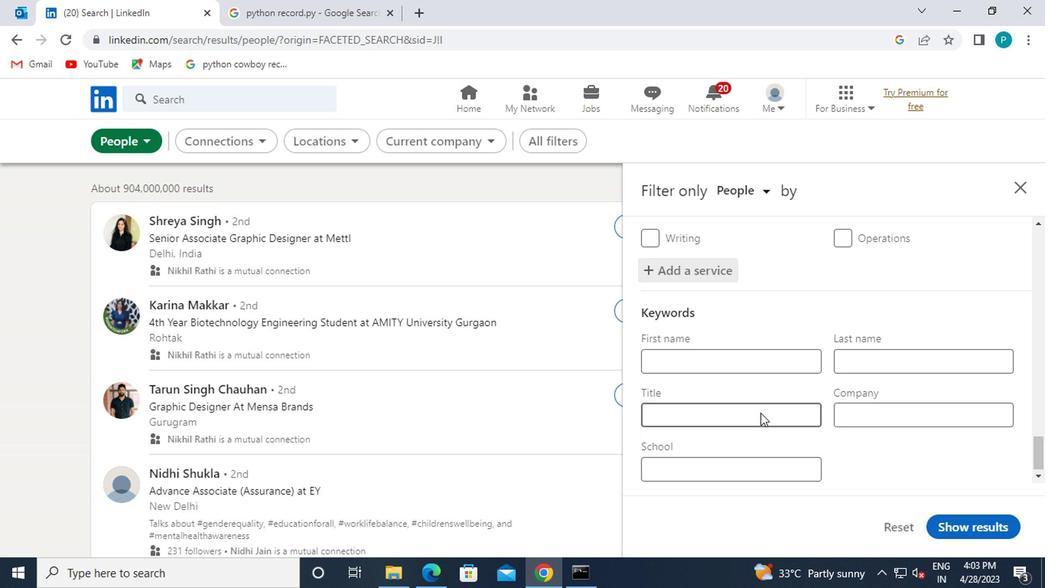 
Action: Mouse pressed left at (754, 408)
Screenshot: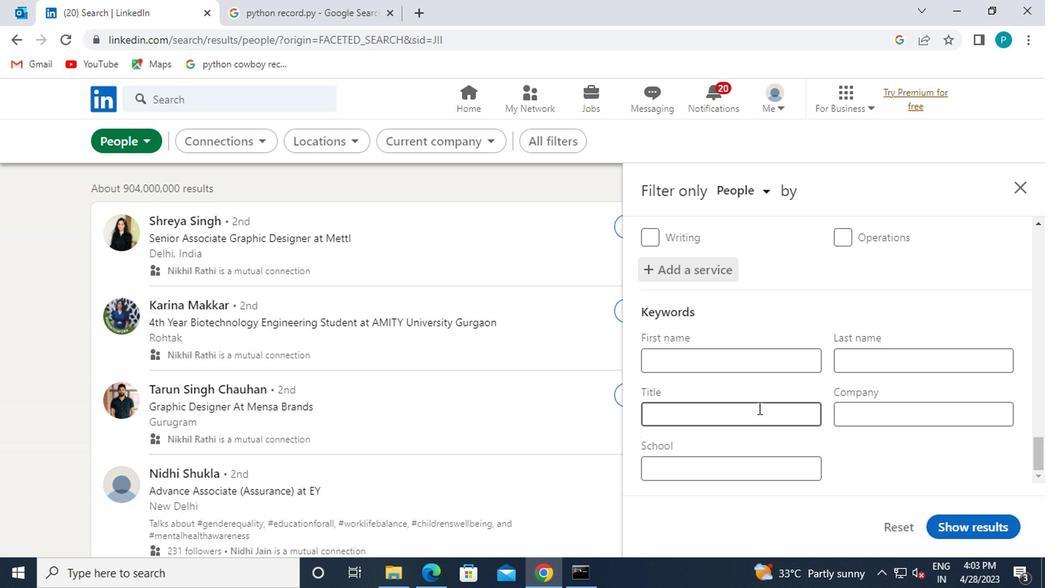 
Action: Key pressed <Key.caps_lock>W<Key.caps_lock>EB<Key.space><Key.caps_lock>D<Key.caps_lock>EVELOPER
Screenshot: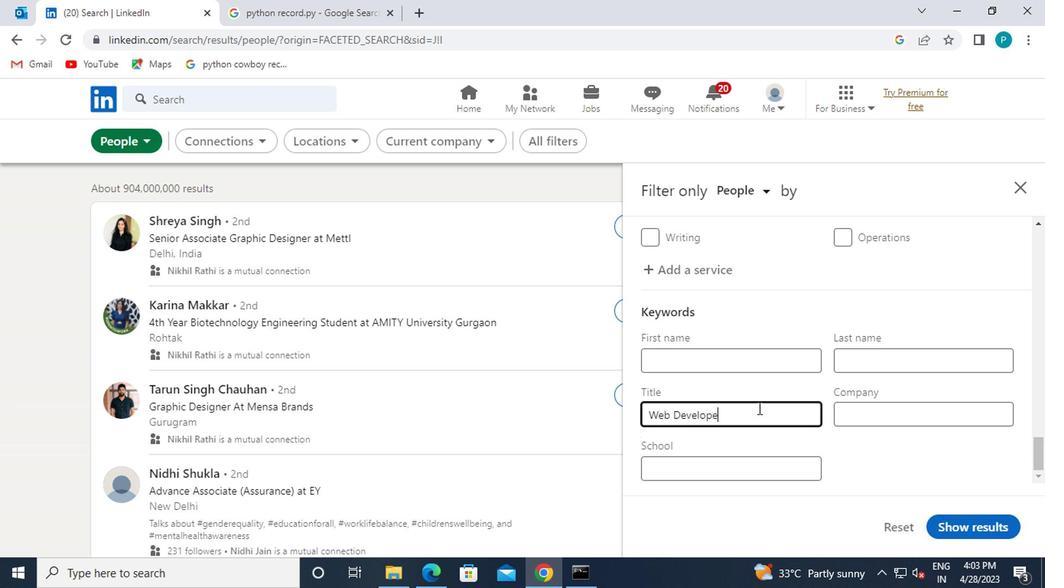
Action: Mouse moved to (952, 527)
Screenshot: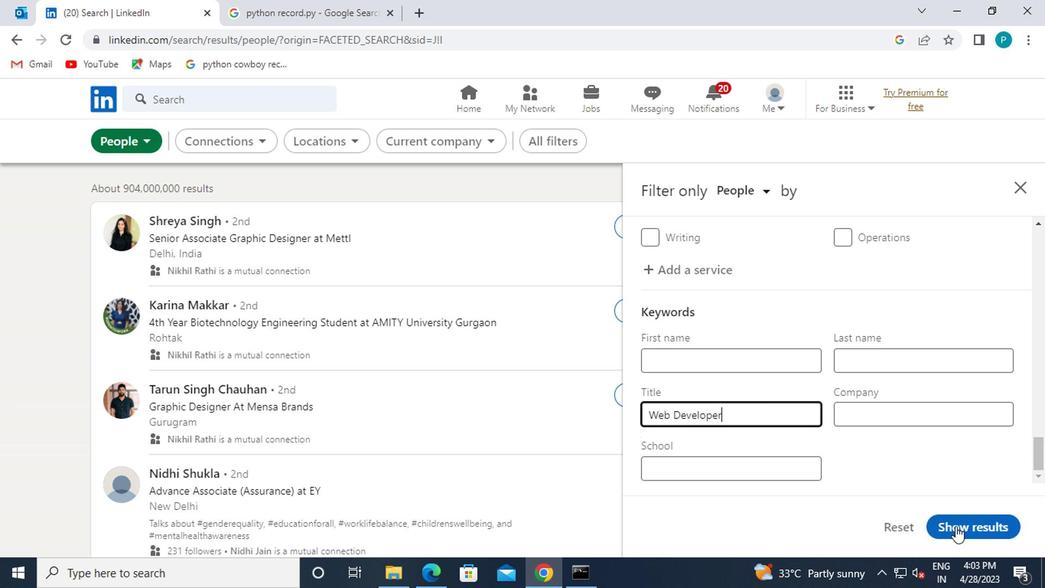 
Action: Mouse pressed left at (952, 527)
Screenshot: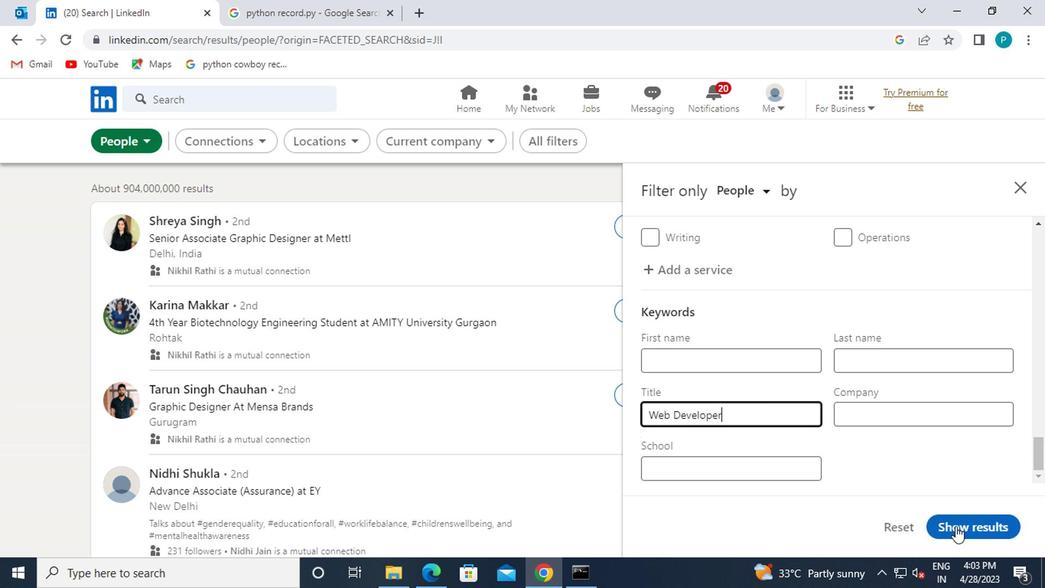 
